Task: Create a task  Upgrade and migrate company file storage to a cloud-based solution , assign it to team member softage.1@softage.net in the project AgileFlow and update the status of the task to  On Track  , set the priority of the task to Low
Action: Mouse moved to (59, 470)
Screenshot: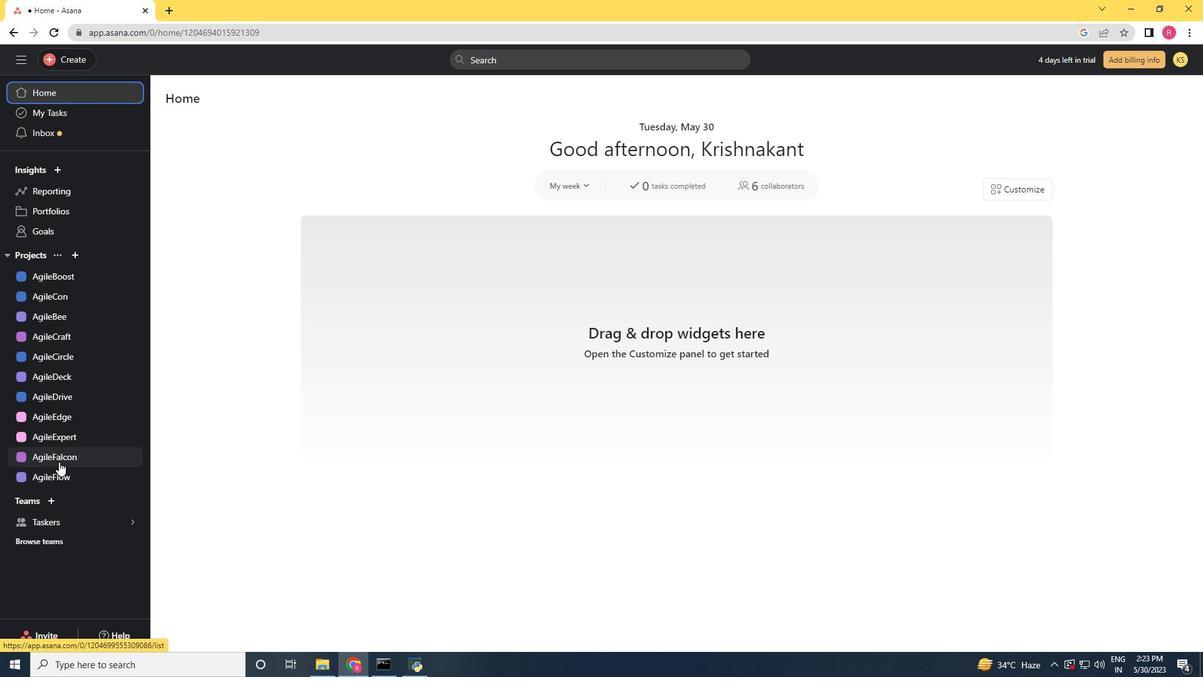 
Action: Mouse pressed left at (59, 470)
Screenshot: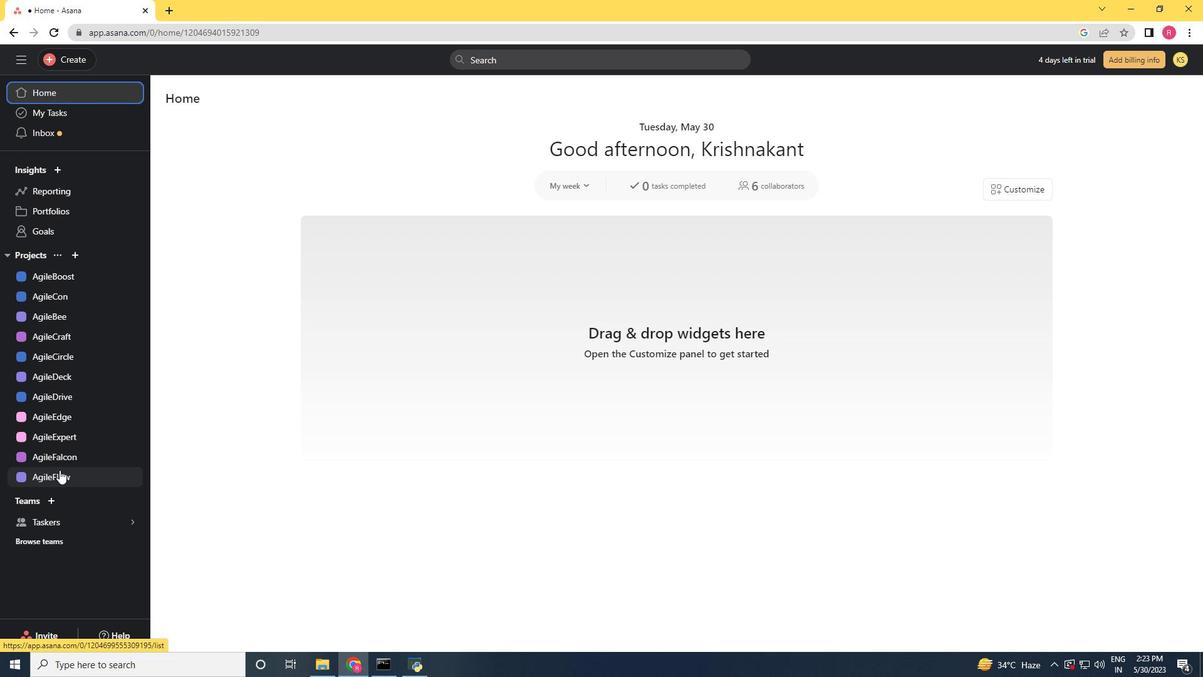 
Action: Mouse moved to (7, 255)
Screenshot: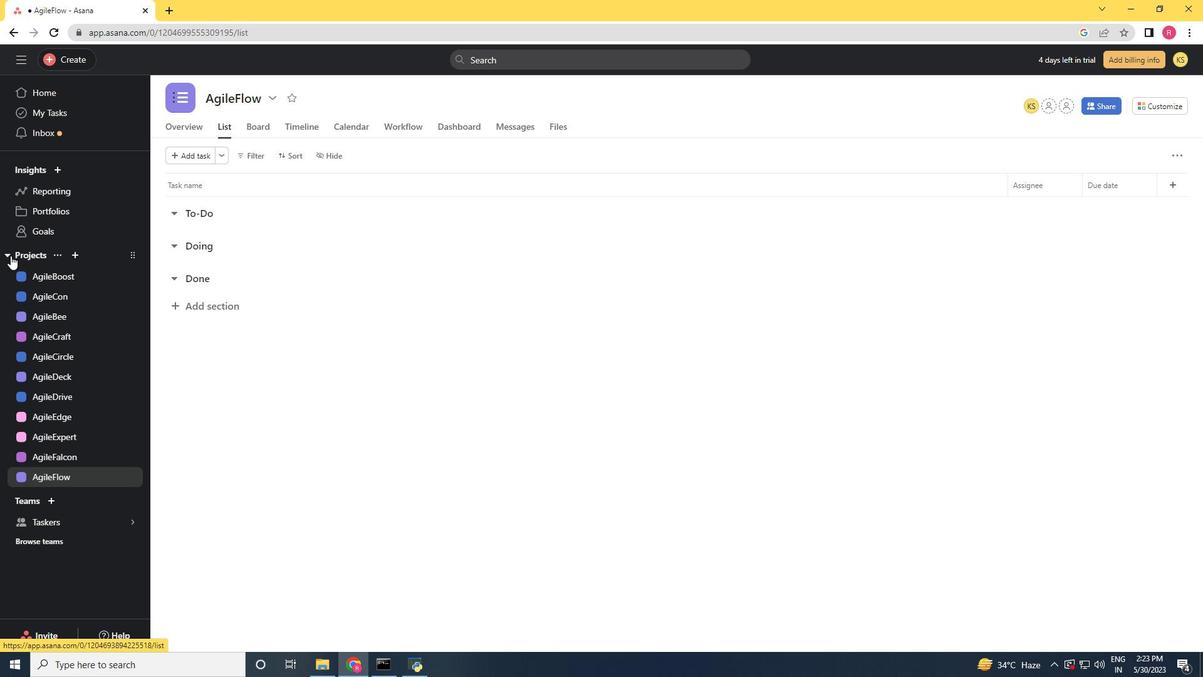 
Action: Mouse pressed left at (7, 255)
Screenshot: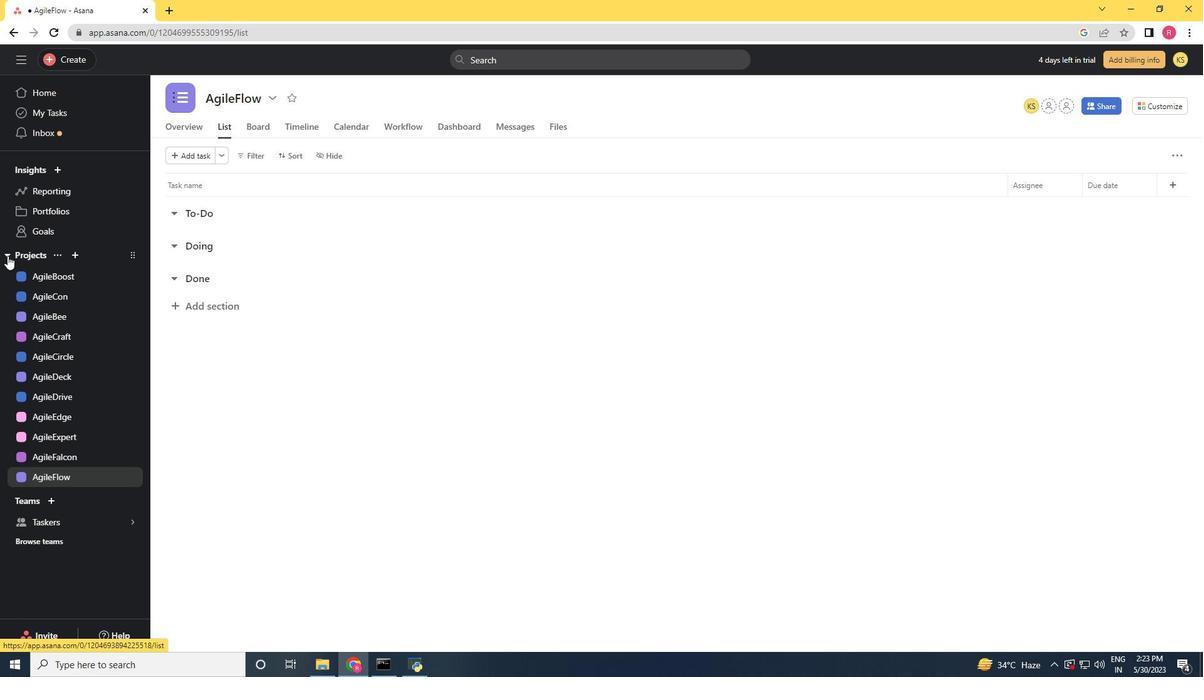 
Action: Mouse pressed left at (7, 255)
Screenshot: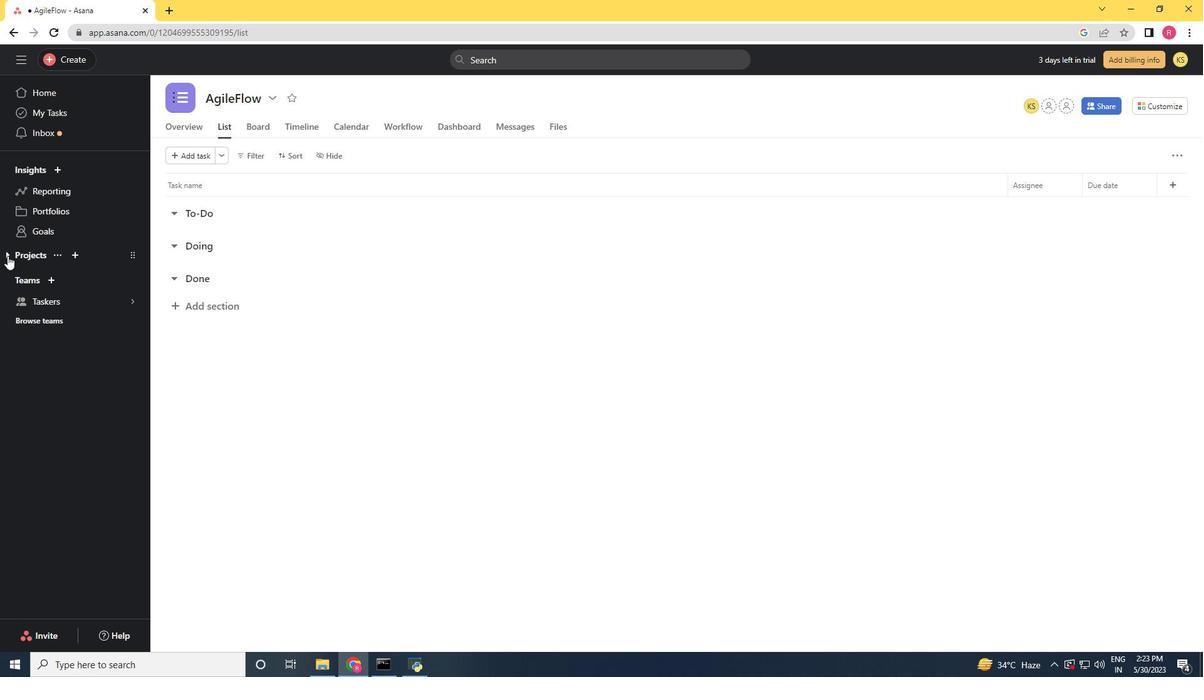 
Action: Mouse moved to (85, 62)
Screenshot: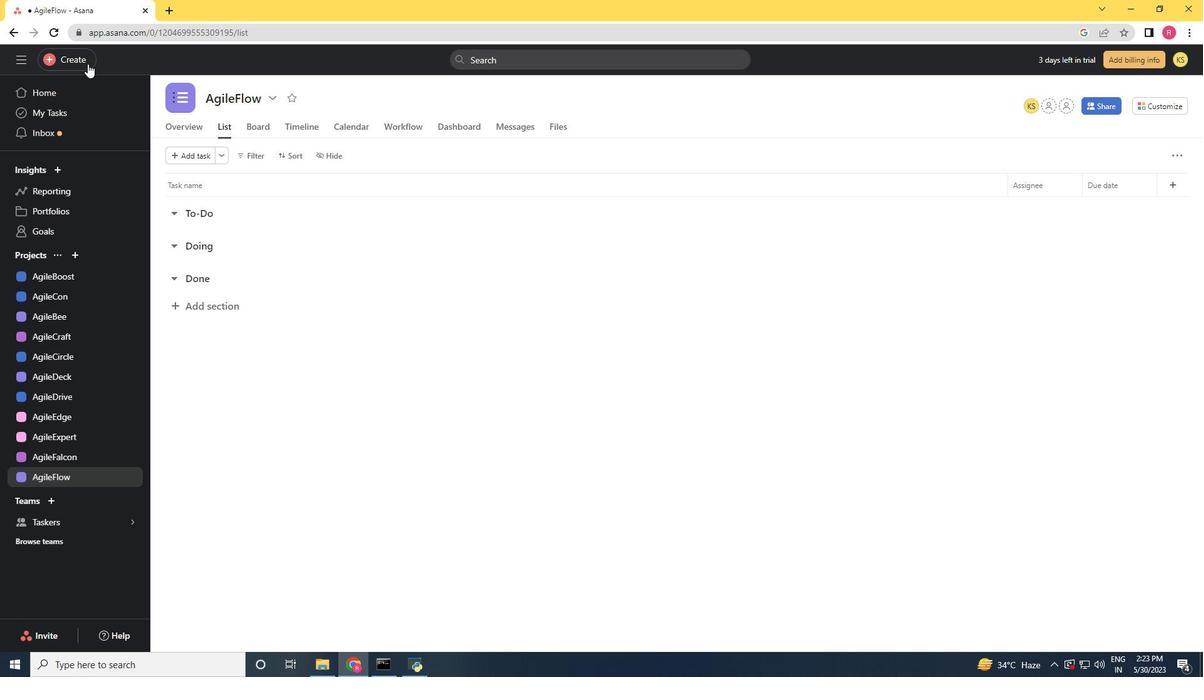 
Action: Mouse pressed left at (85, 62)
Screenshot: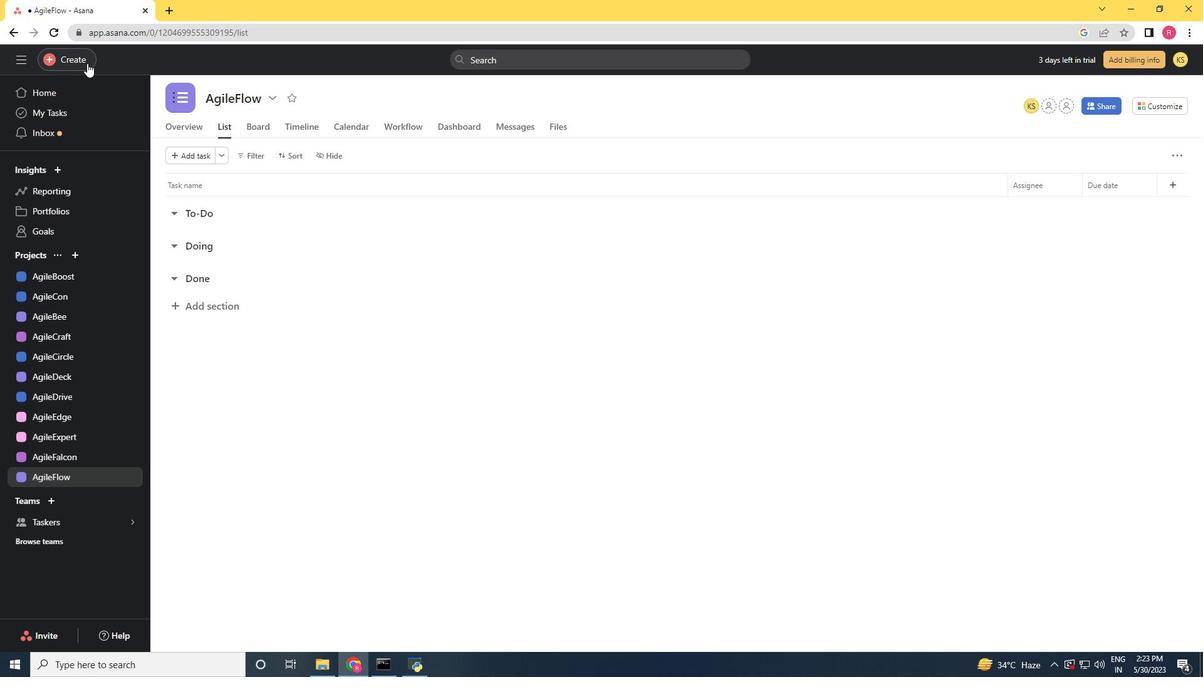 
Action: Mouse moved to (134, 65)
Screenshot: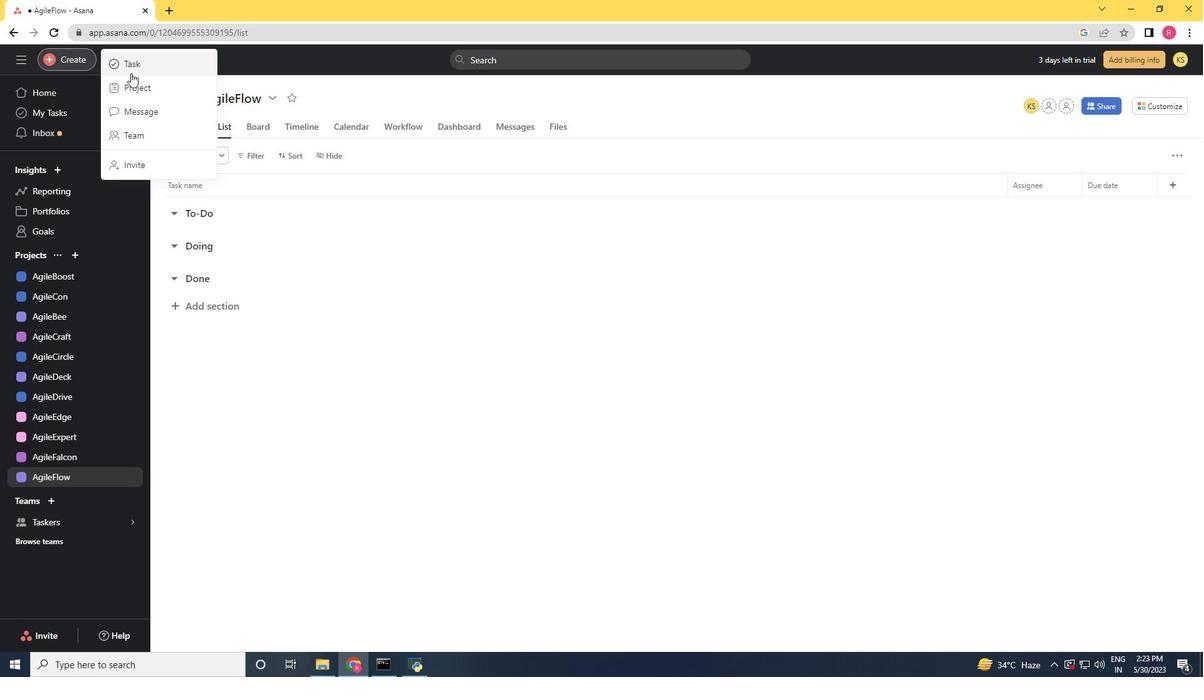 
Action: Mouse pressed left at (134, 65)
Screenshot: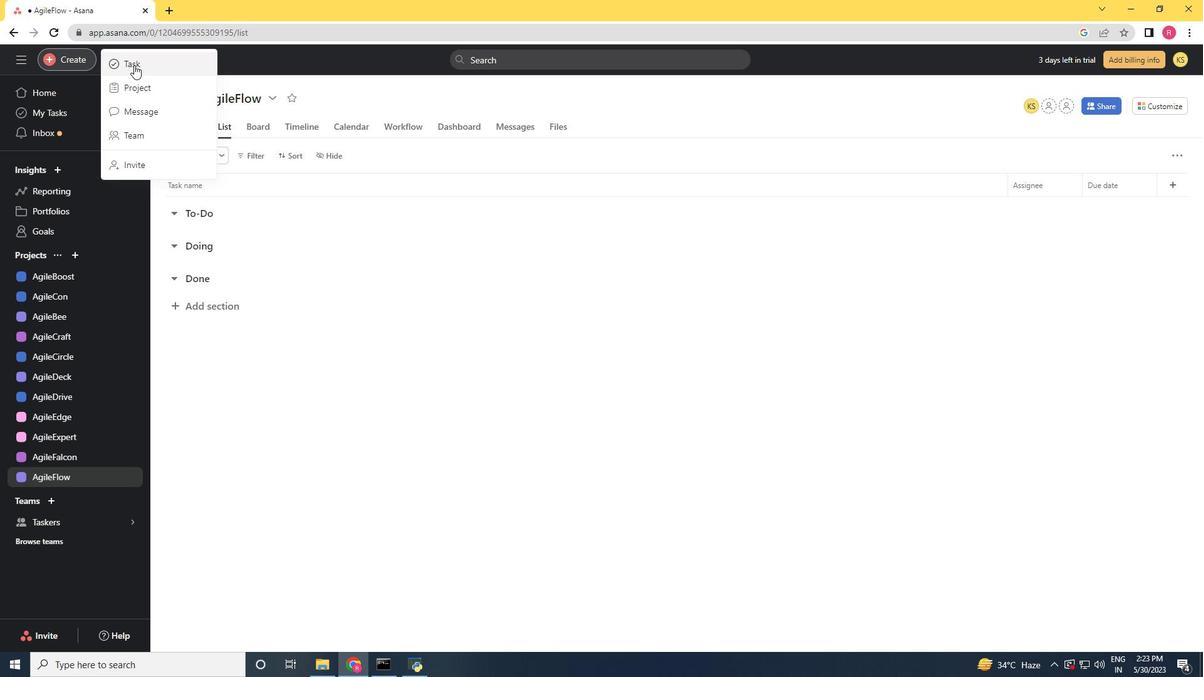 
Action: Mouse moved to (177, 92)
Screenshot: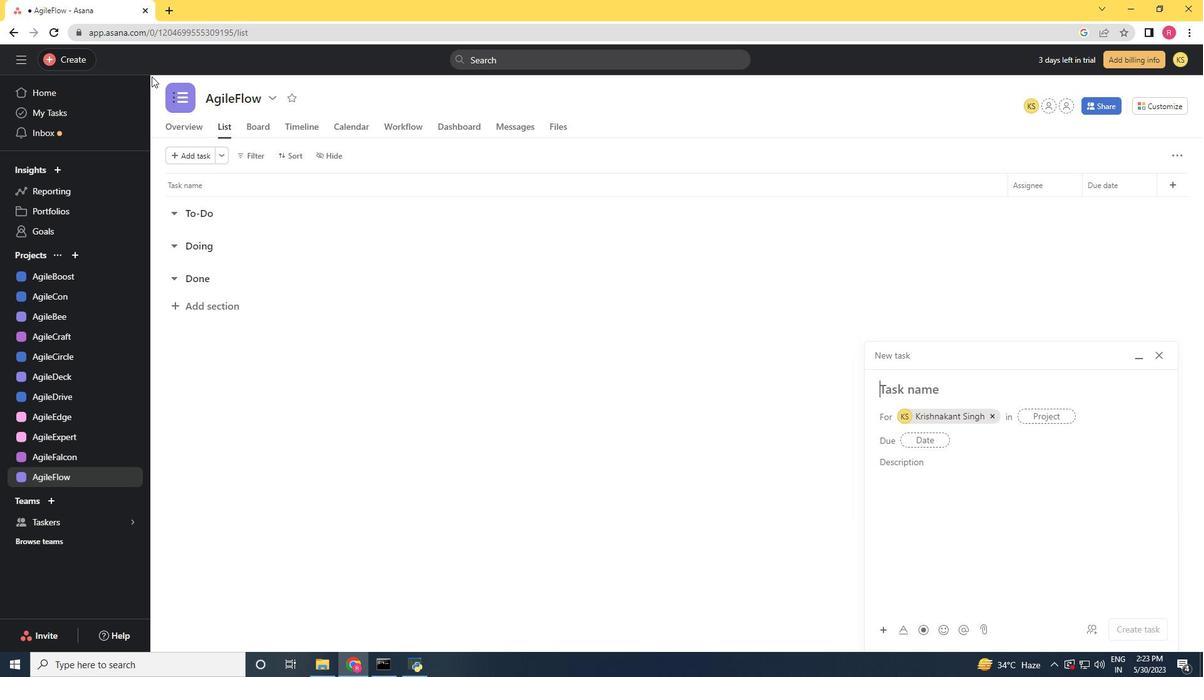 
Action: Key pressed <Key.shift>Upgrade<Key.space>and<Key.space>migrate<Key.space>company<Key.space>firl<Key.space><Key.backspace><Key.backspace><Key.backspace>le<Key.space>storage<Key.space>to<Key.space>a<Key.space>cloud-based<Key.space>solution<Key.space>
Screenshot: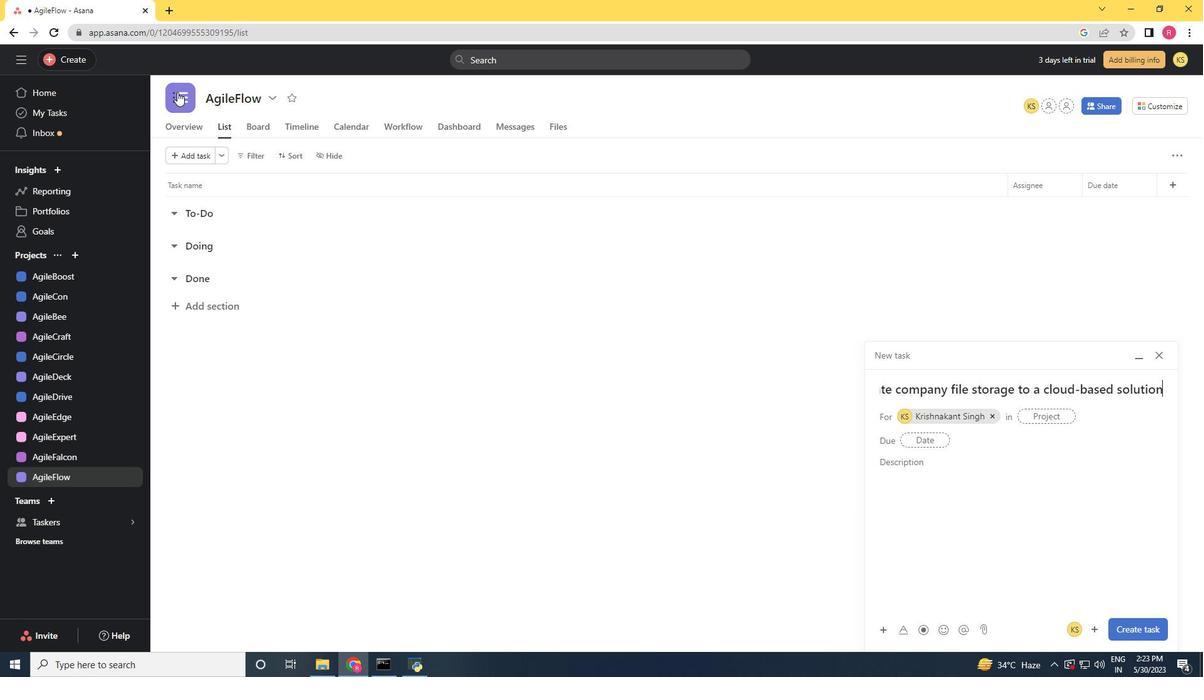 
Action: Mouse moved to (992, 418)
Screenshot: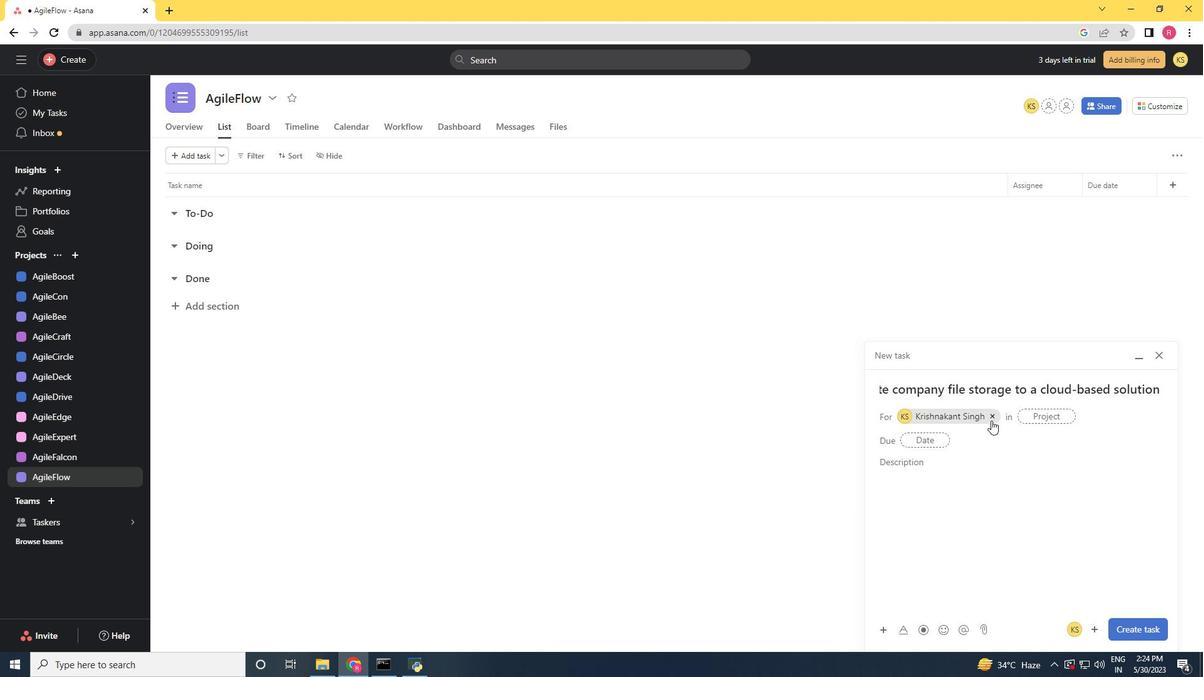 
Action: Mouse pressed left at (992, 418)
Screenshot: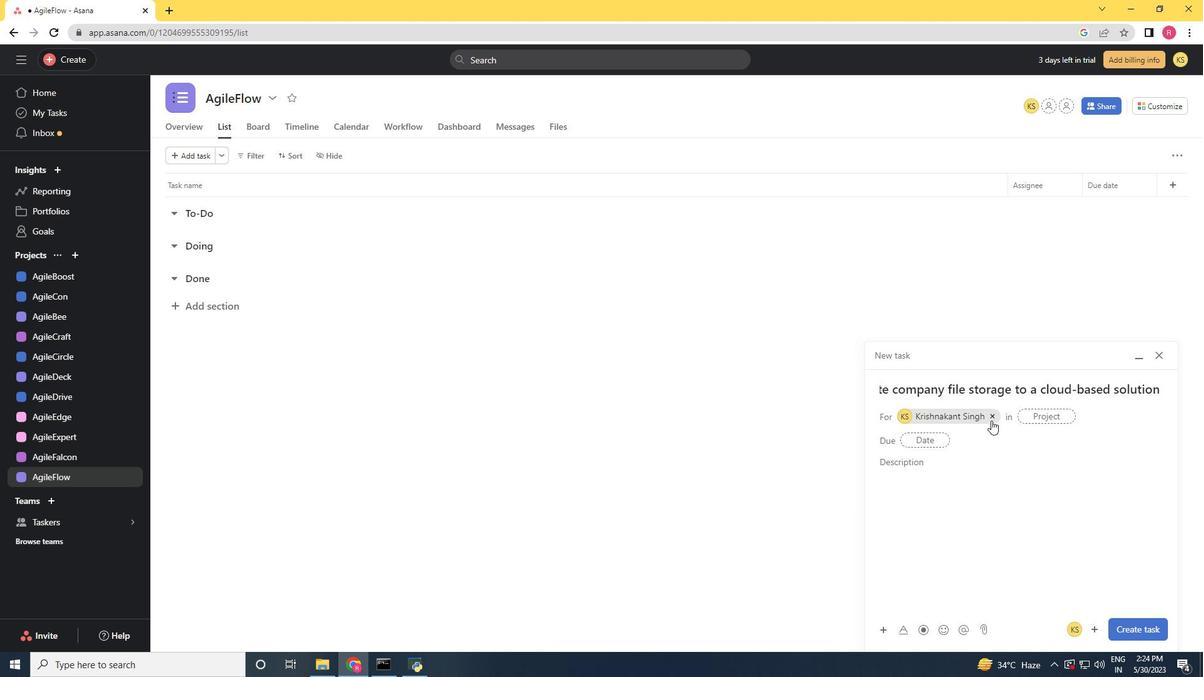 
Action: Mouse moved to (941, 414)
Screenshot: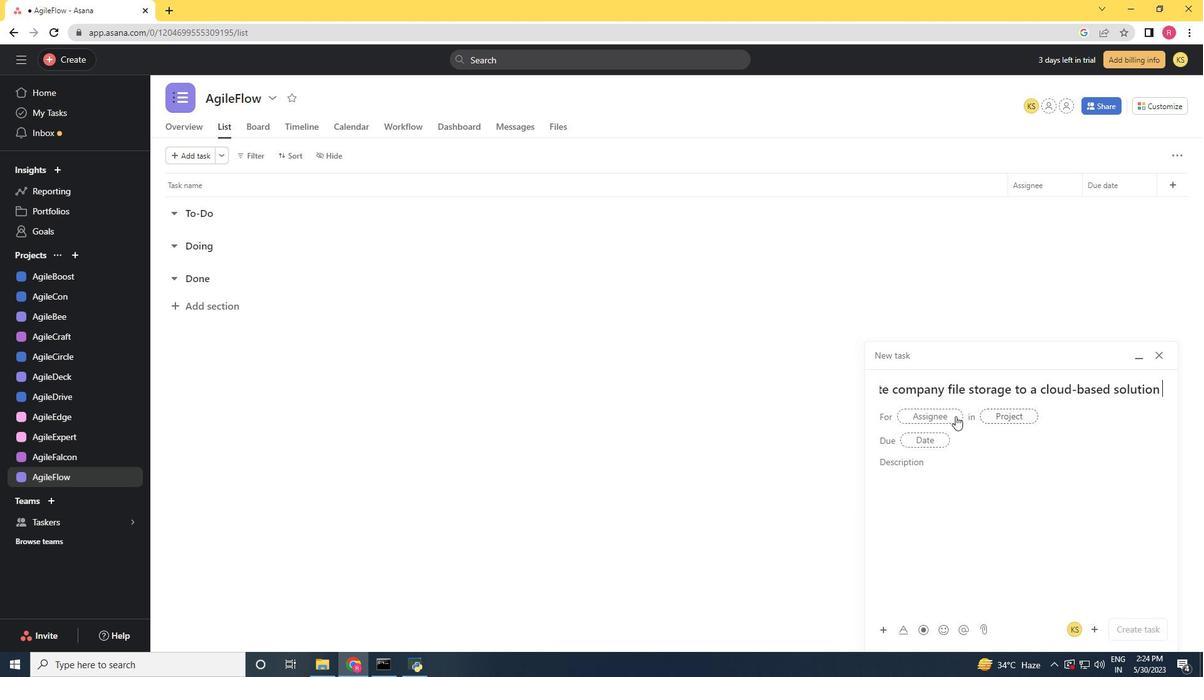 
Action: Mouse pressed left at (941, 414)
Screenshot: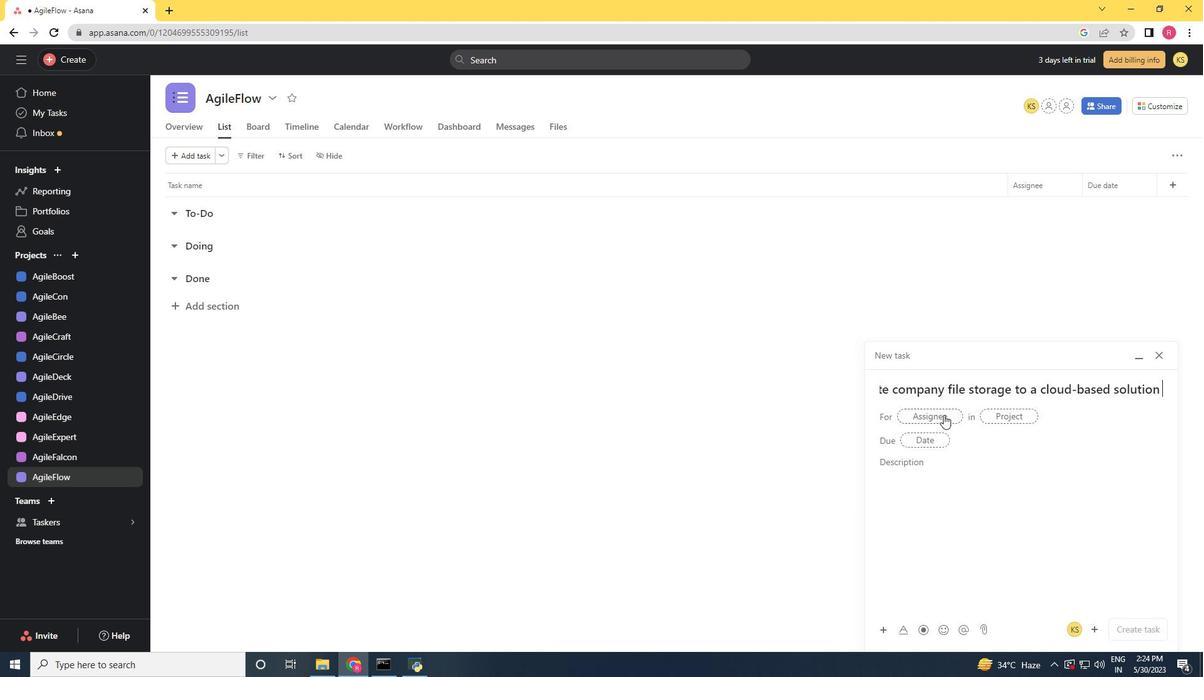 
Action: Key pressed softage.1<Key.shift>@softage.net
Screenshot: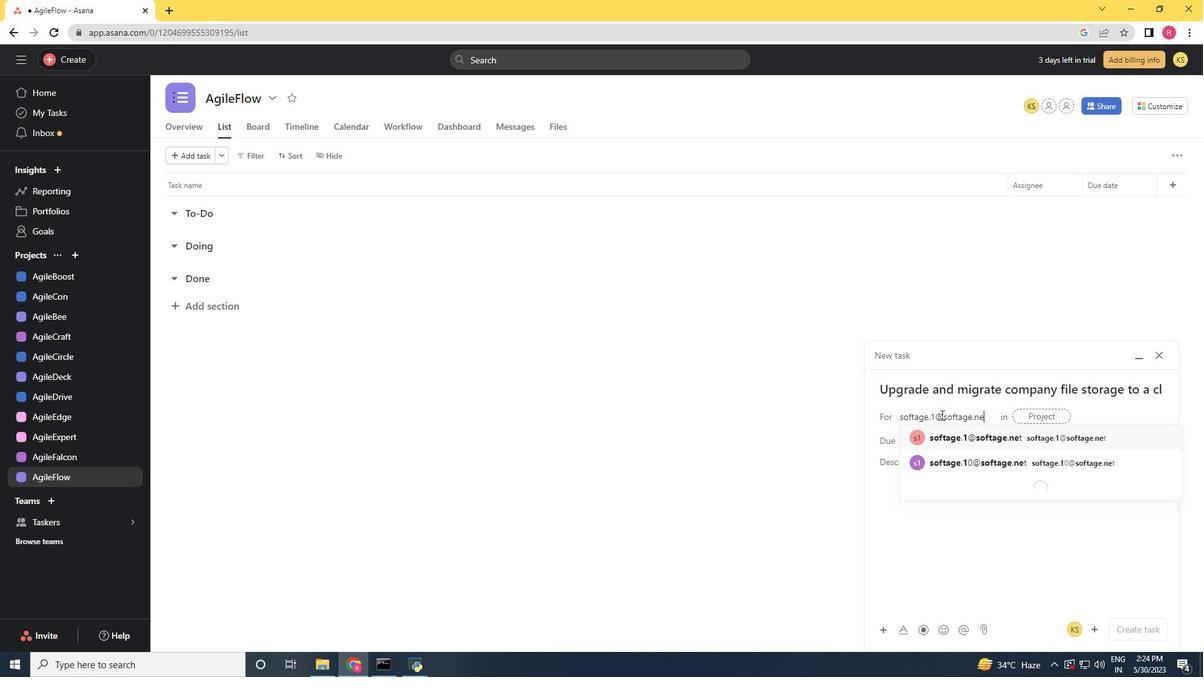 
Action: Mouse moved to (956, 443)
Screenshot: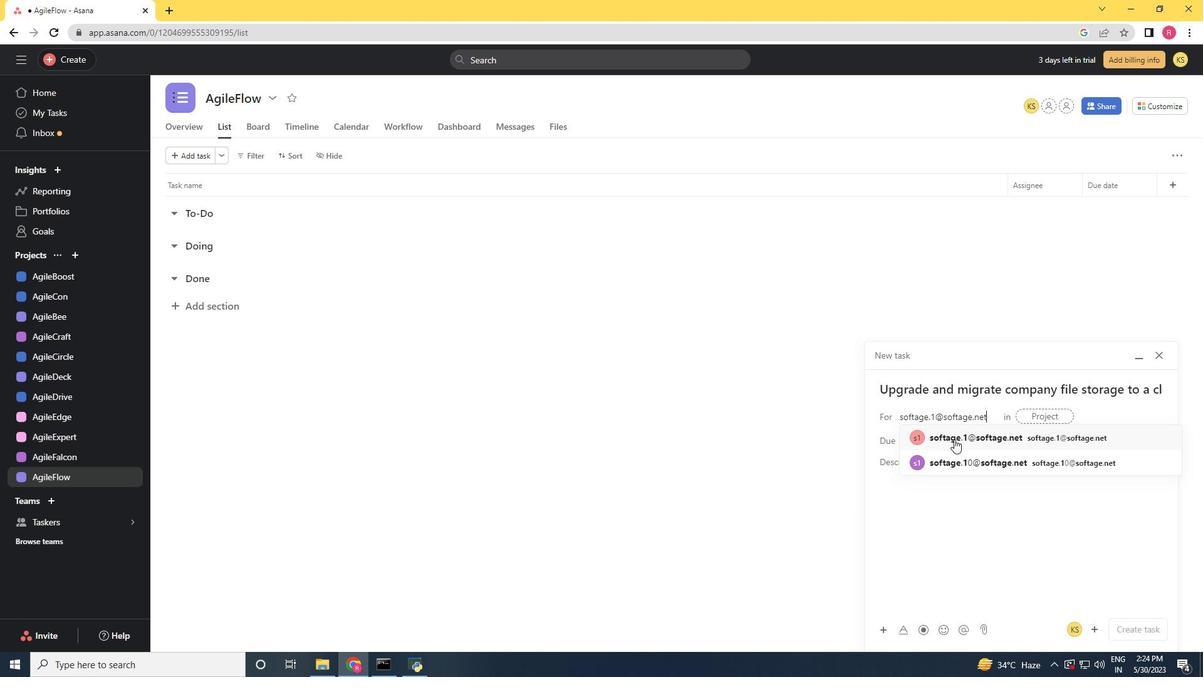 
Action: Mouse pressed left at (956, 443)
Screenshot: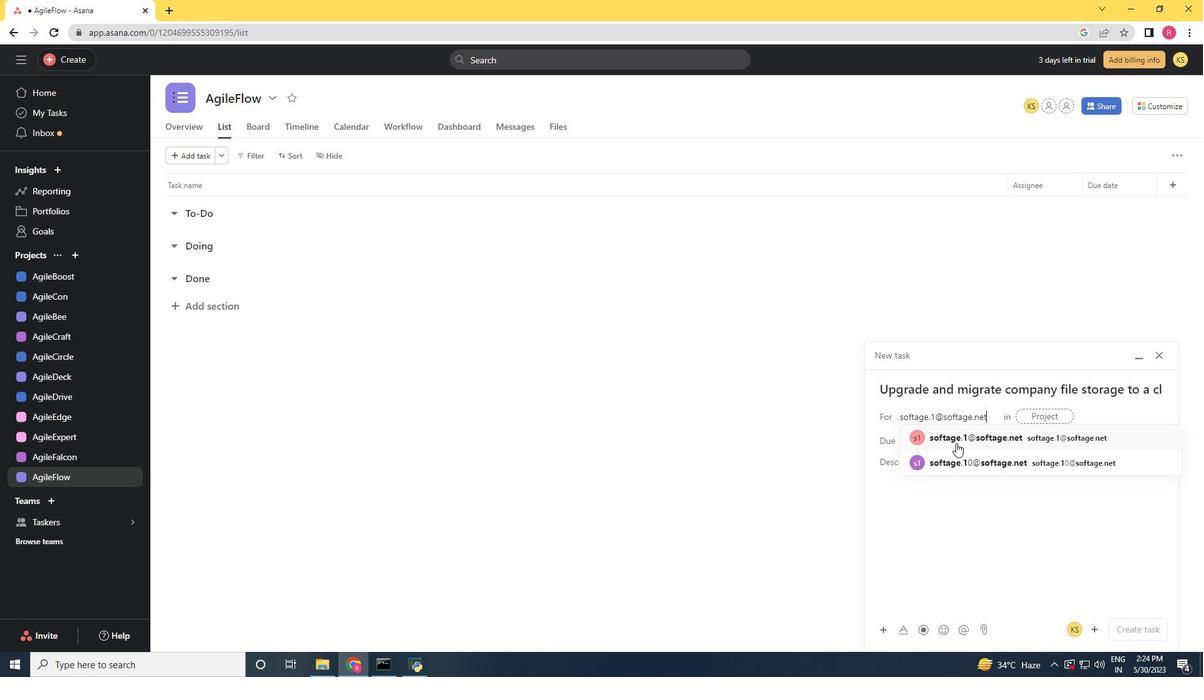 
Action: Mouse moved to (799, 439)
Screenshot: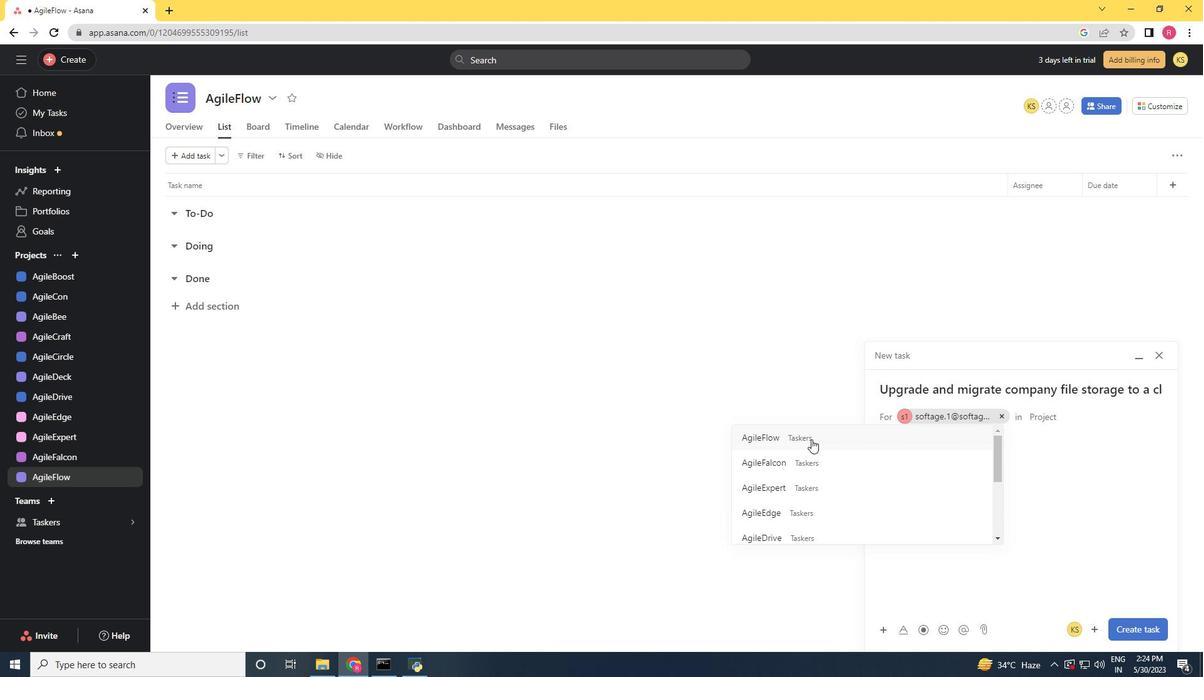 
Action: Mouse pressed left at (799, 439)
Screenshot: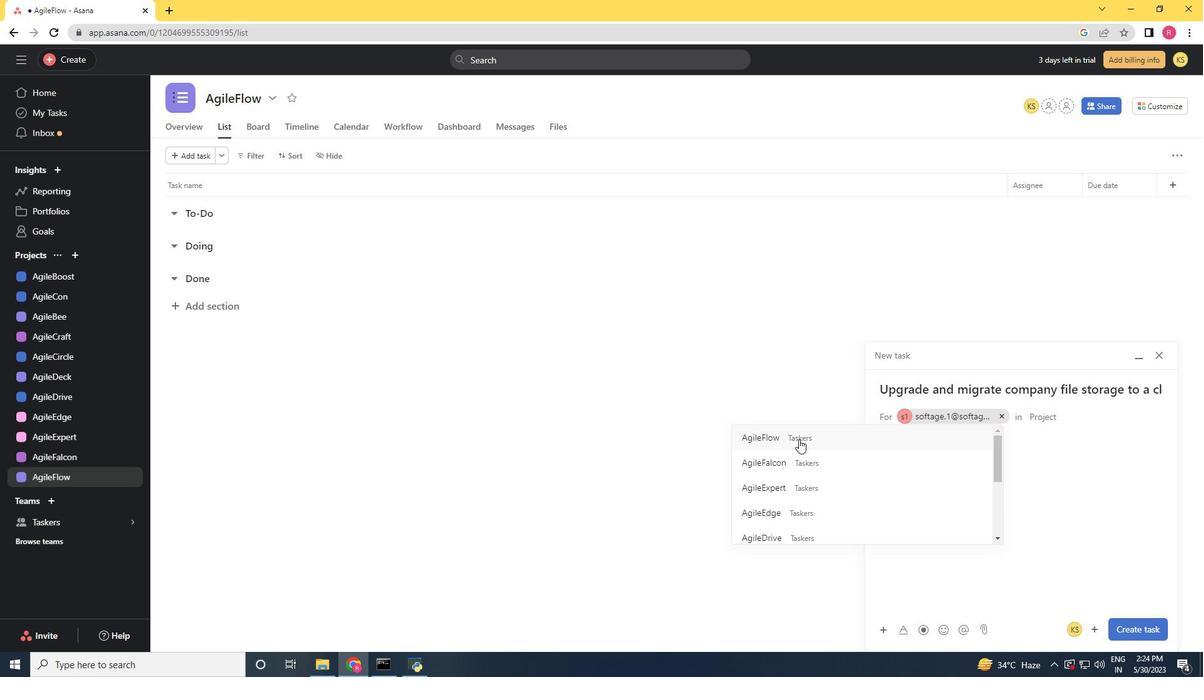 
Action: Mouse moved to (1131, 630)
Screenshot: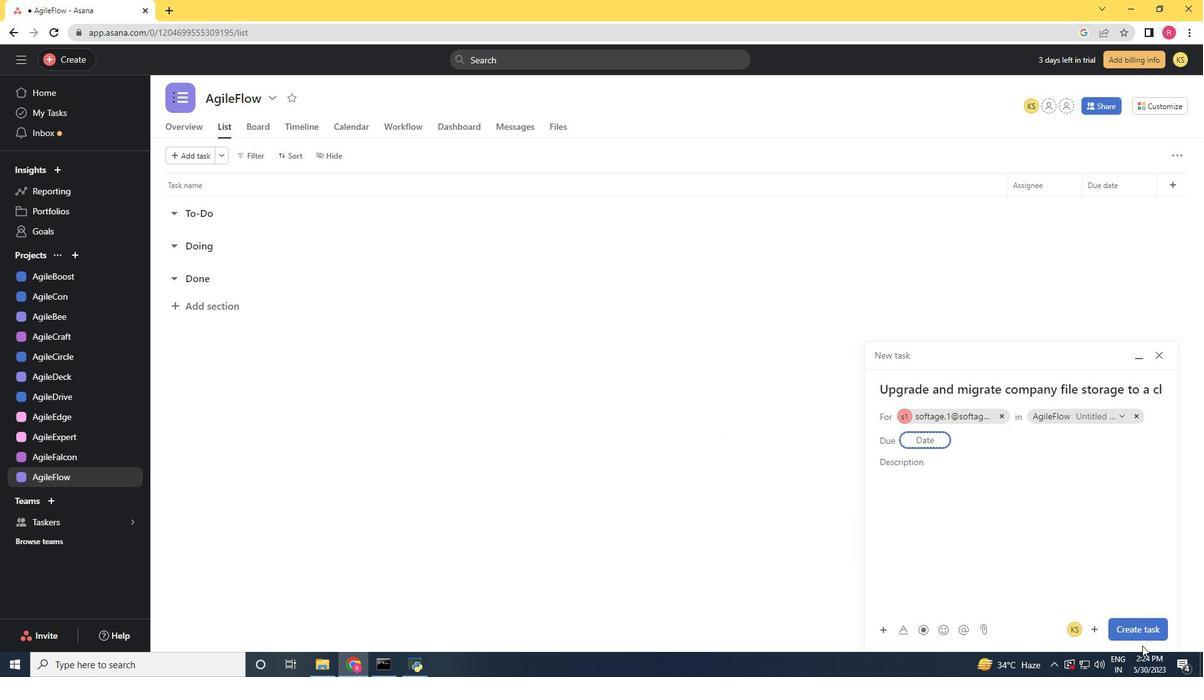 
Action: Mouse pressed left at (1131, 630)
Screenshot: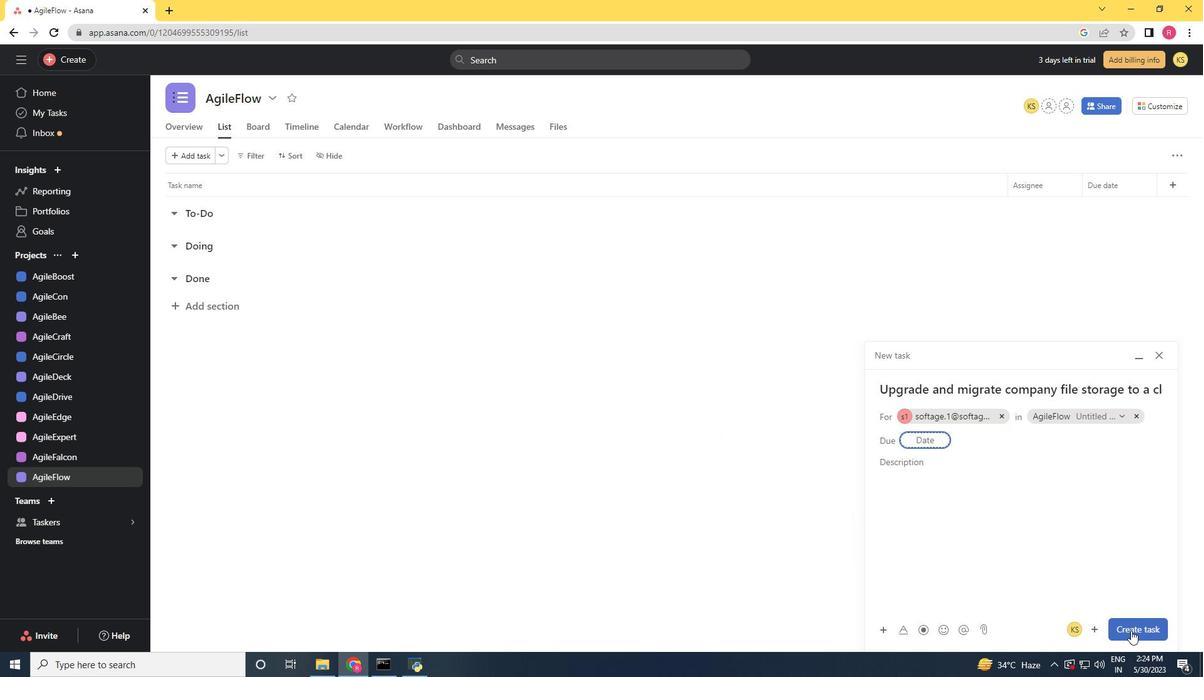 
Action: Mouse moved to (1009, 183)
Screenshot: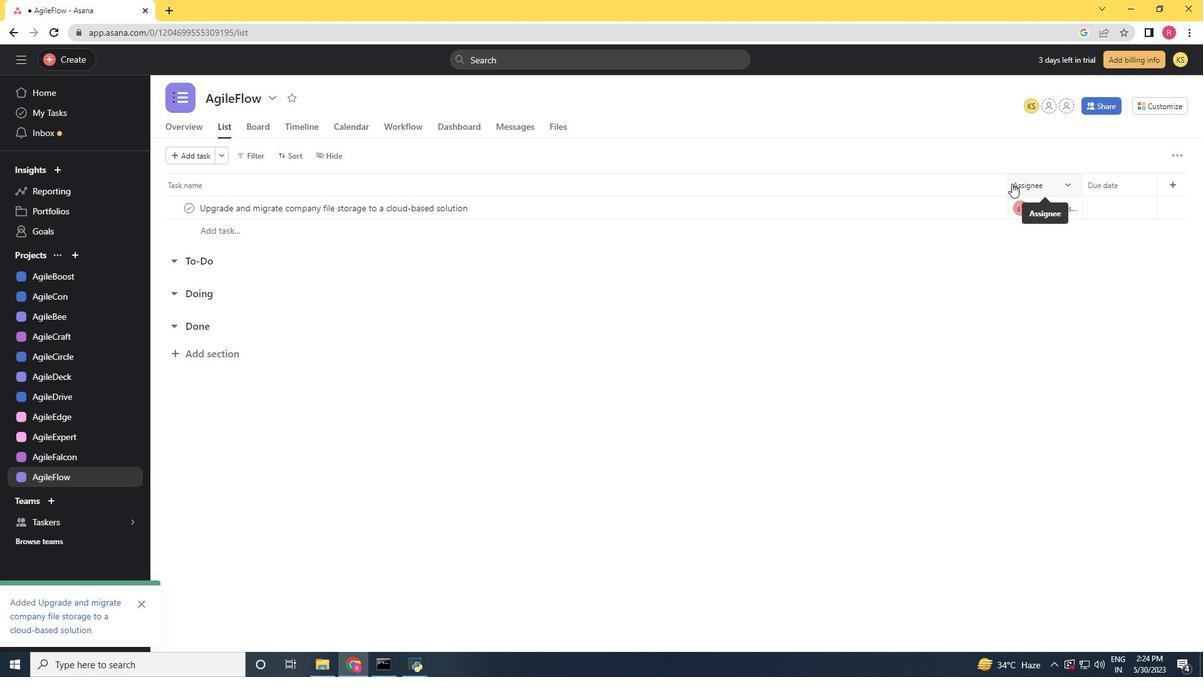 
Action: Mouse pressed left at (1009, 183)
Screenshot: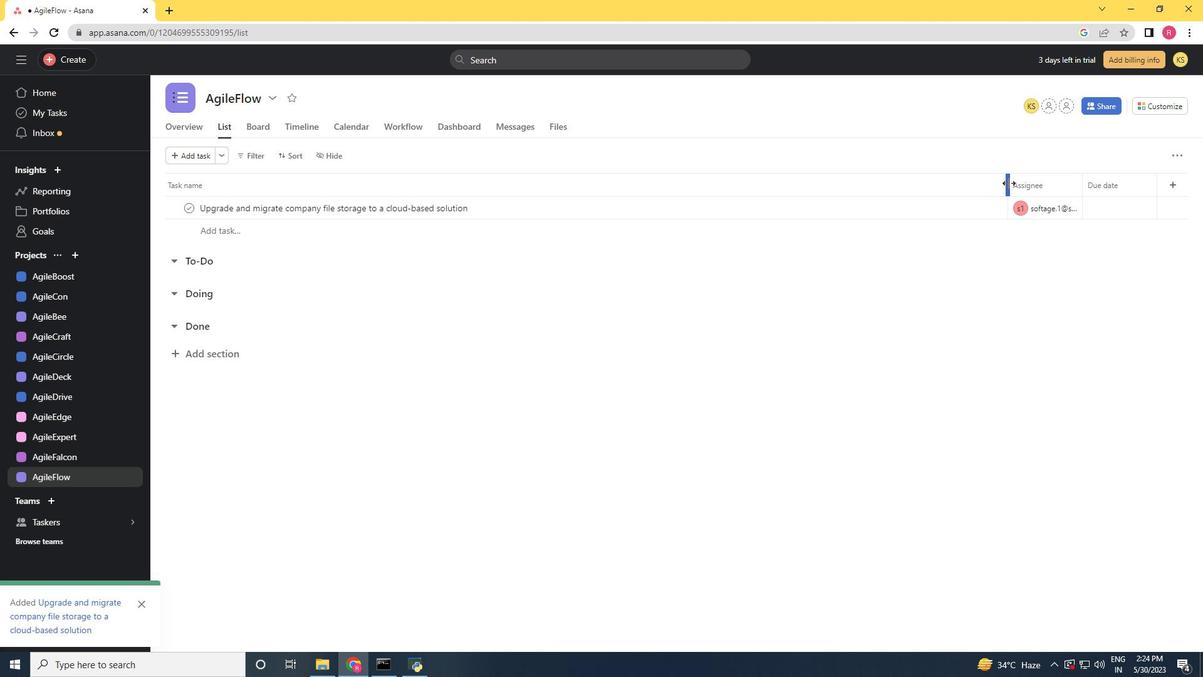
Action: Mouse moved to (989, 186)
Screenshot: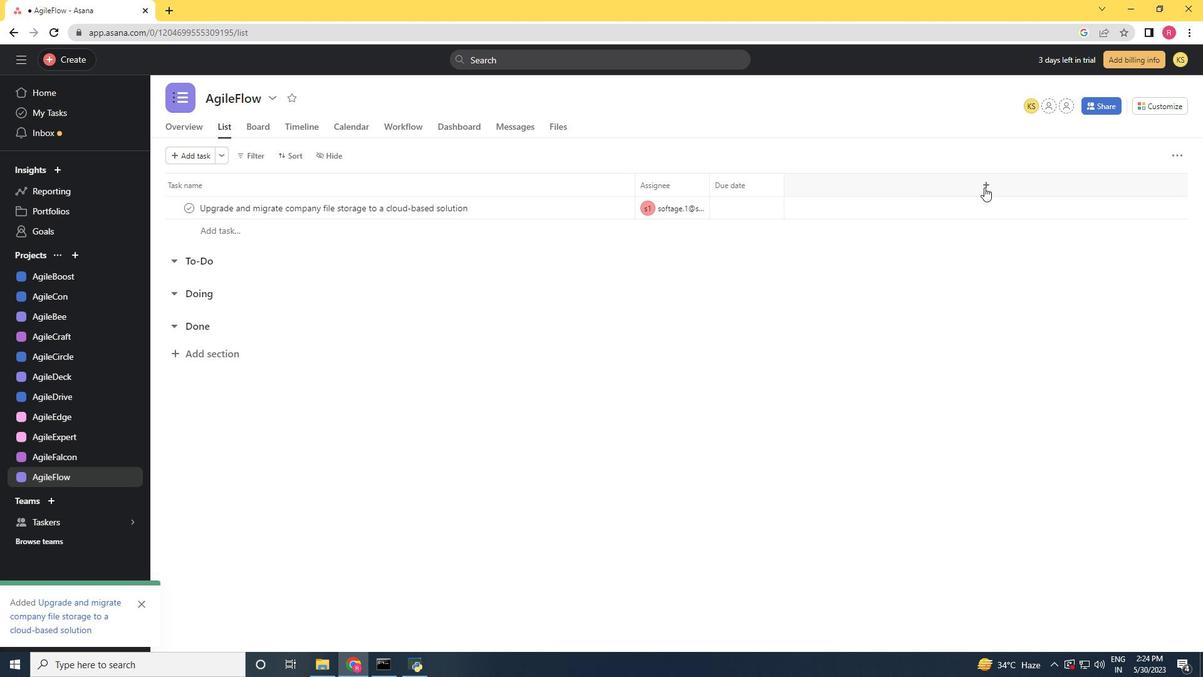 
Action: Mouse pressed left at (989, 186)
Screenshot: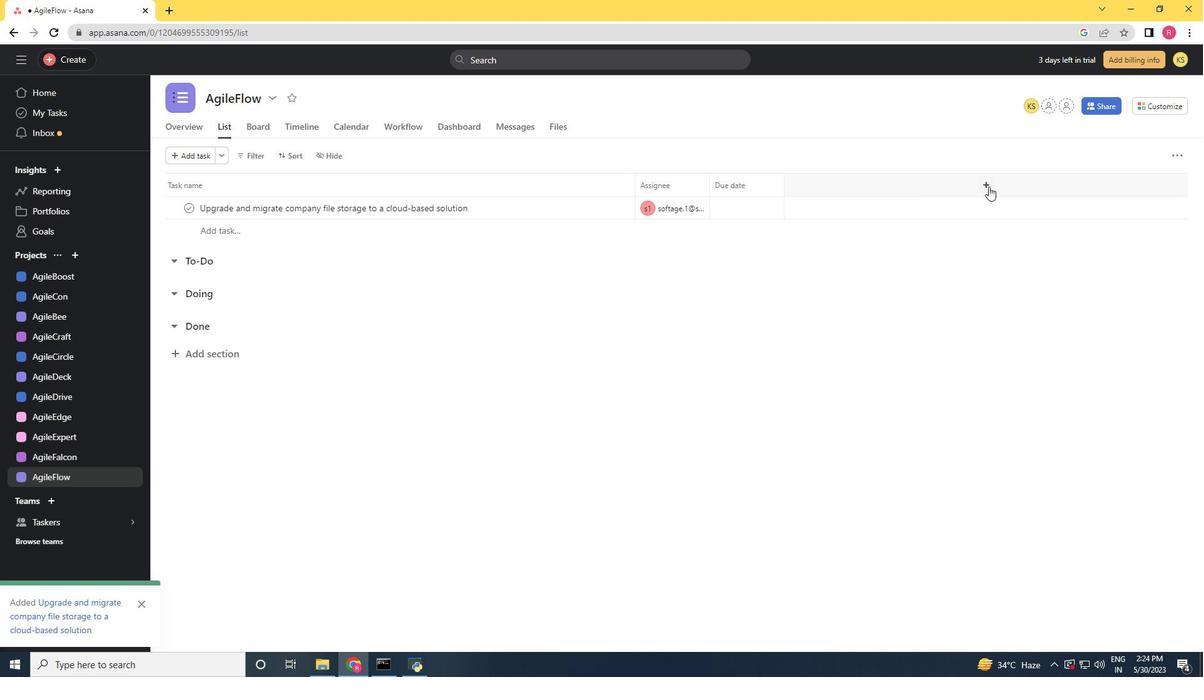 
Action: Mouse moved to (818, 329)
Screenshot: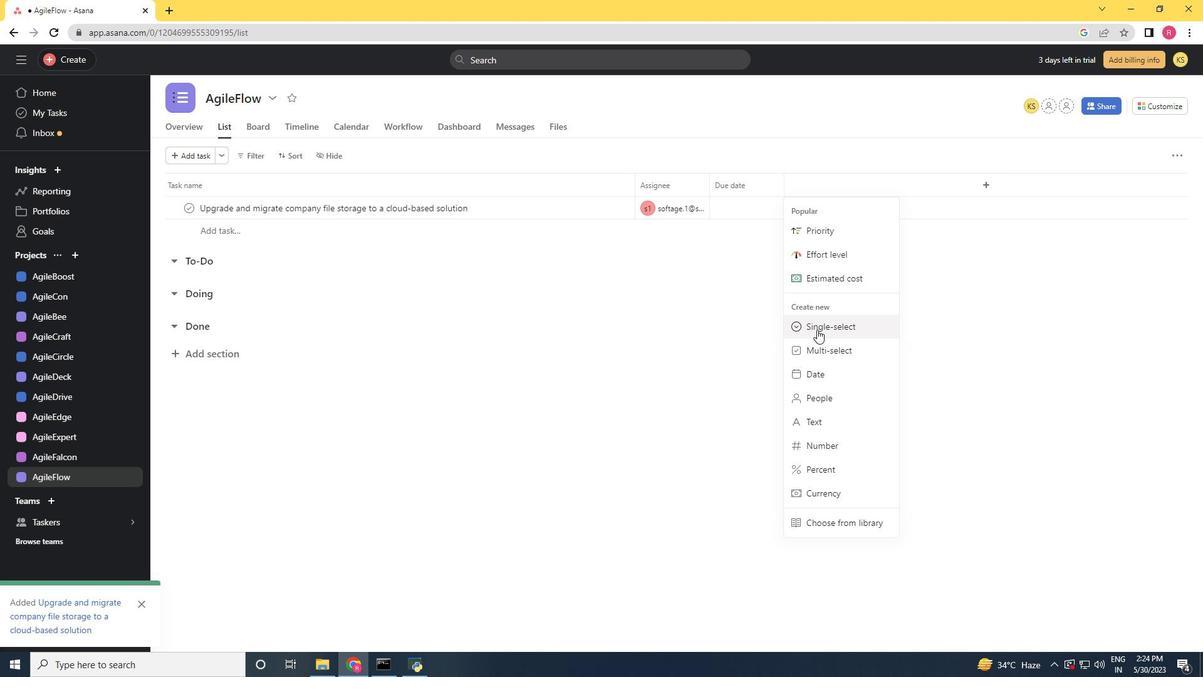 
Action: Mouse pressed left at (818, 329)
Screenshot: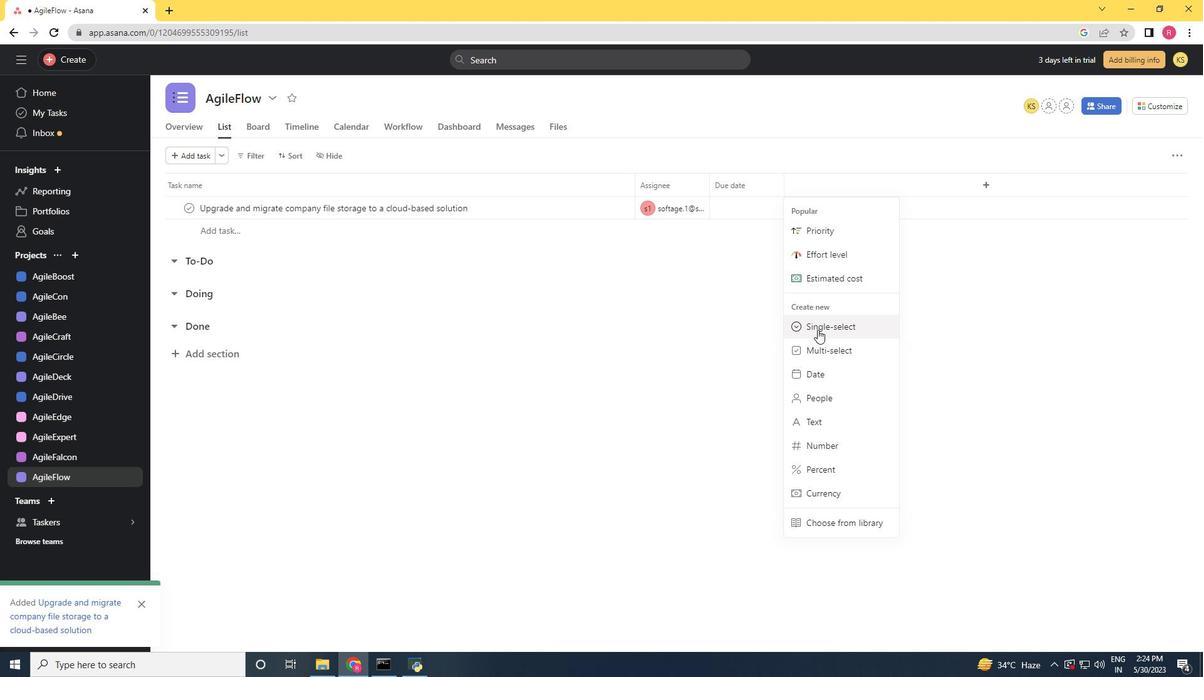 
Action: Key pressed <Key.shift>Ststus<Key.backspace><Key.backspace><Key.backspace><Key.backspace>atus
Screenshot: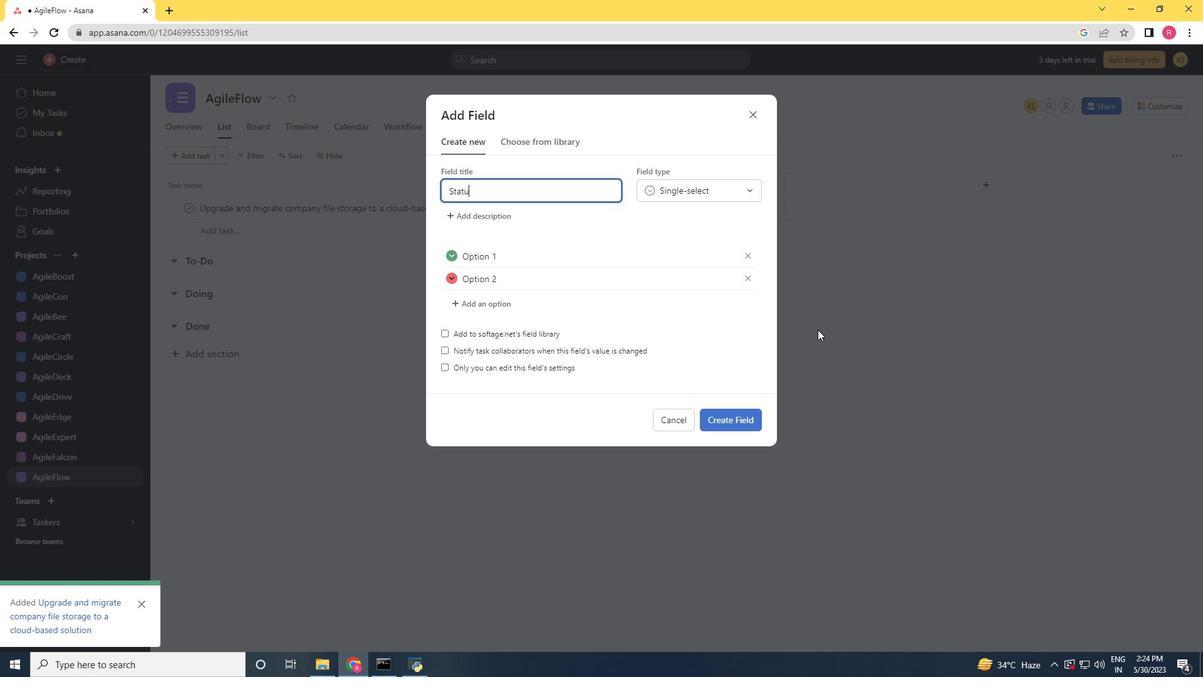 
Action: Mouse moved to (552, 265)
Screenshot: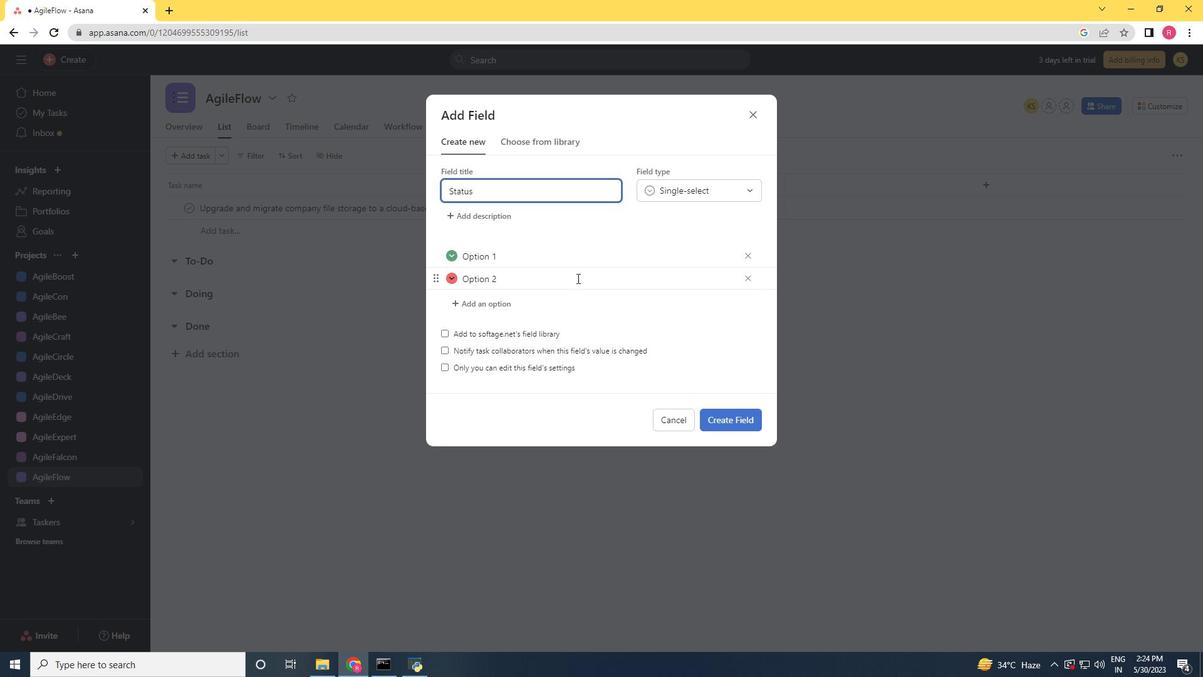 
Action: Mouse pressed left at (552, 265)
Screenshot: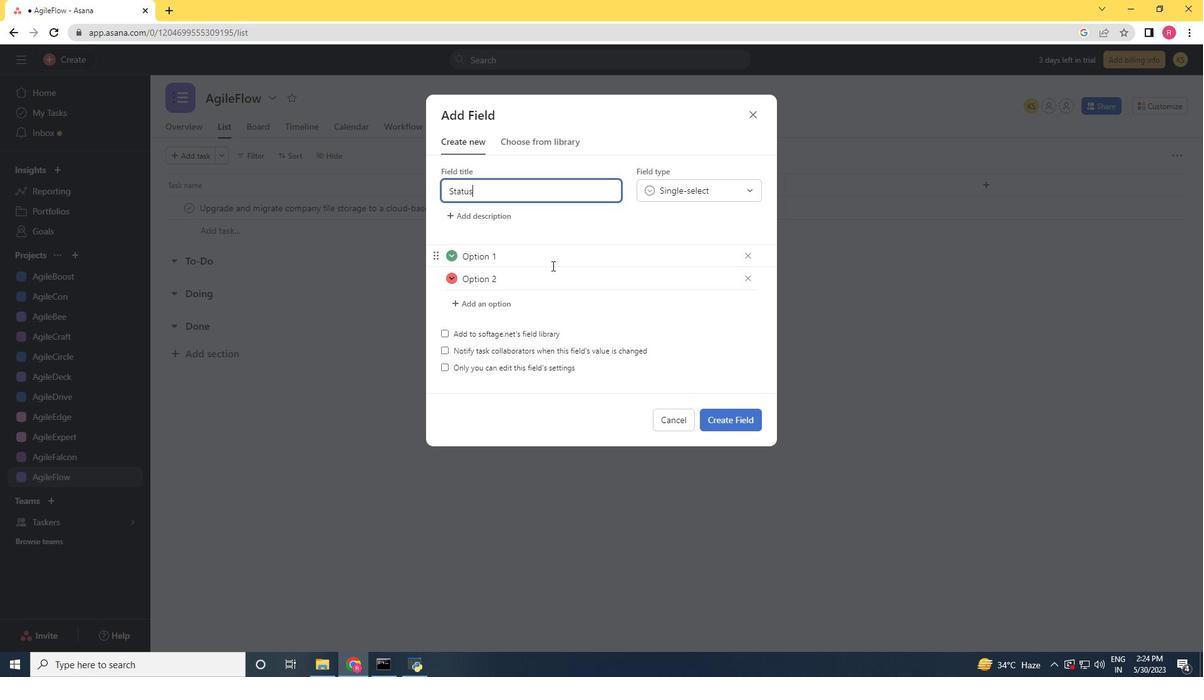 
Action: Key pressed <Key.backspace><Key.backspace><Key.backspace><Key.backspace><Key.backspace><Key.backspace><Key.backspace><Key.backspace><Key.shift>On<Key.space><Key.shift>Track<Key.enter><Key.shift>Off<Key.space><Key.shift>Track<Key.enter><Key.shift><Key.shift><Key.shift><Key.shift><Key.shift><Key.shift><Key.shift><Key.shift><Key.shift>At<Key.space><Key.shift><Key.shift><Key.shift><Key.shift><Key.shift><Key.shift><Key.shift><Key.shift><Key.shift><Key.shift><Key.shift>Risk
Screenshot: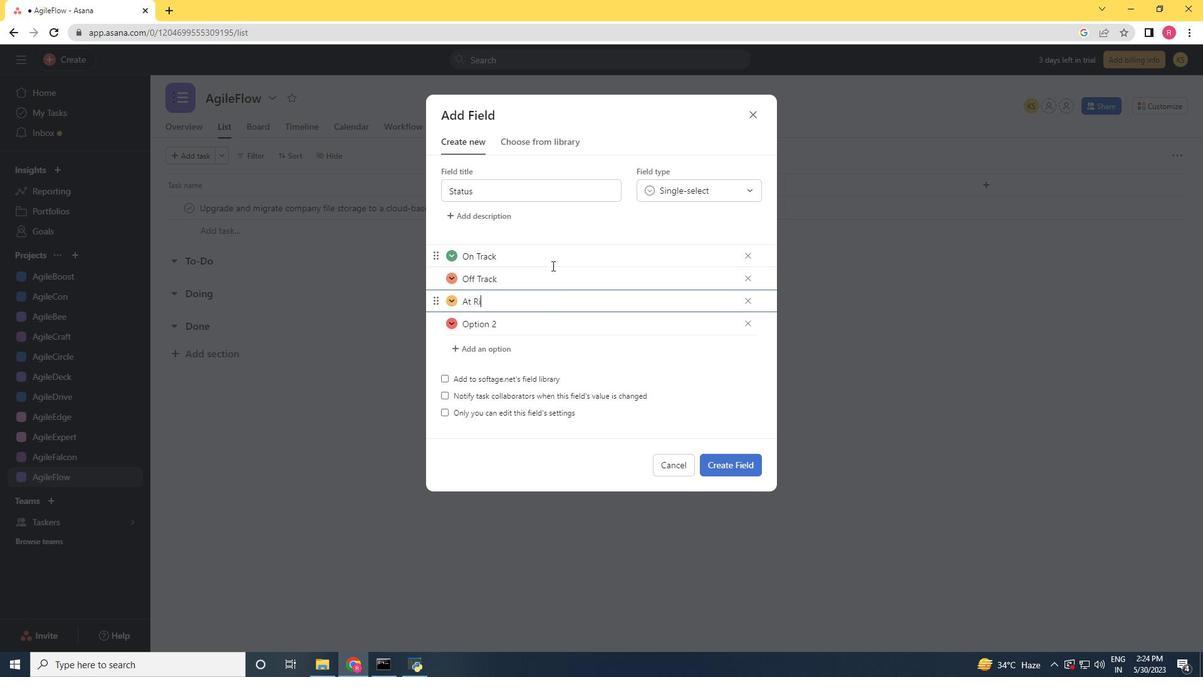 
Action: Mouse moved to (744, 324)
Screenshot: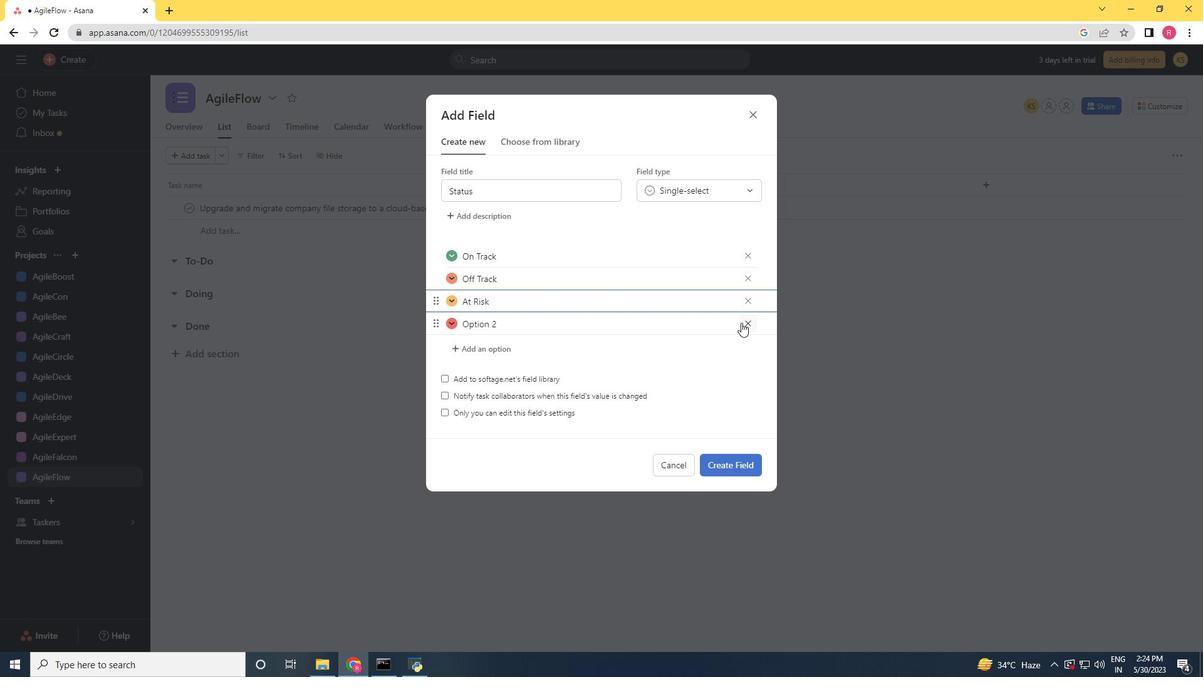 
Action: Mouse pressed left at (744, 324)
Screenshot: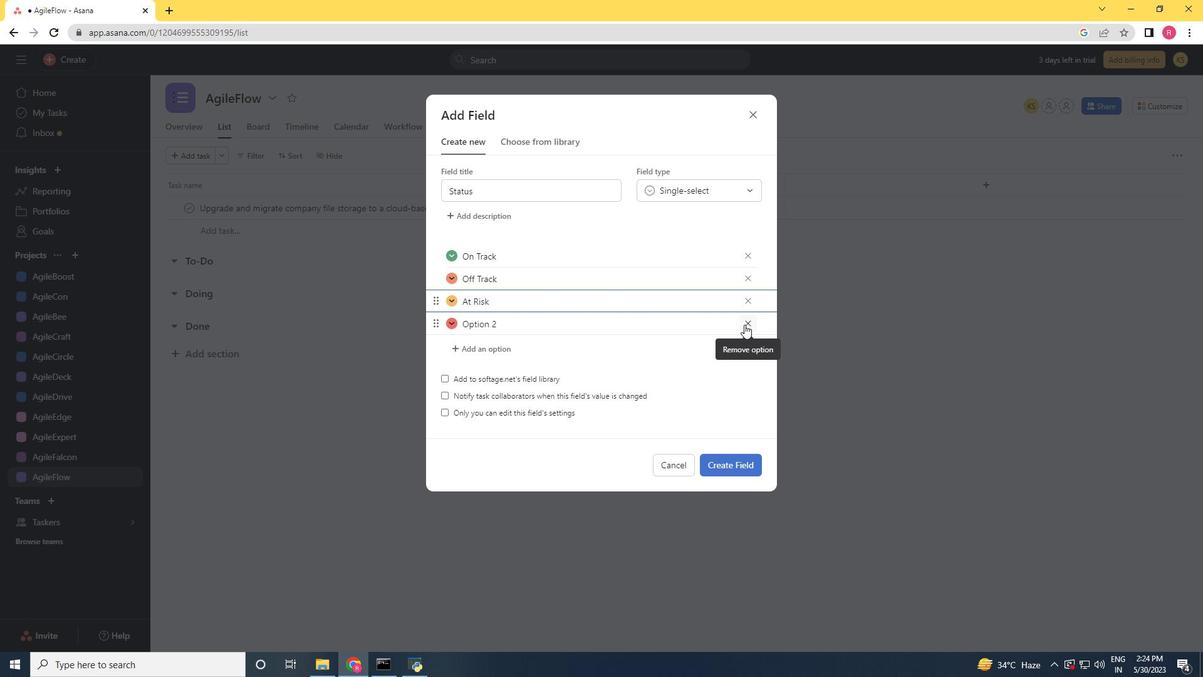 
Action: Mouse moved to (727, 452)
Screenshot: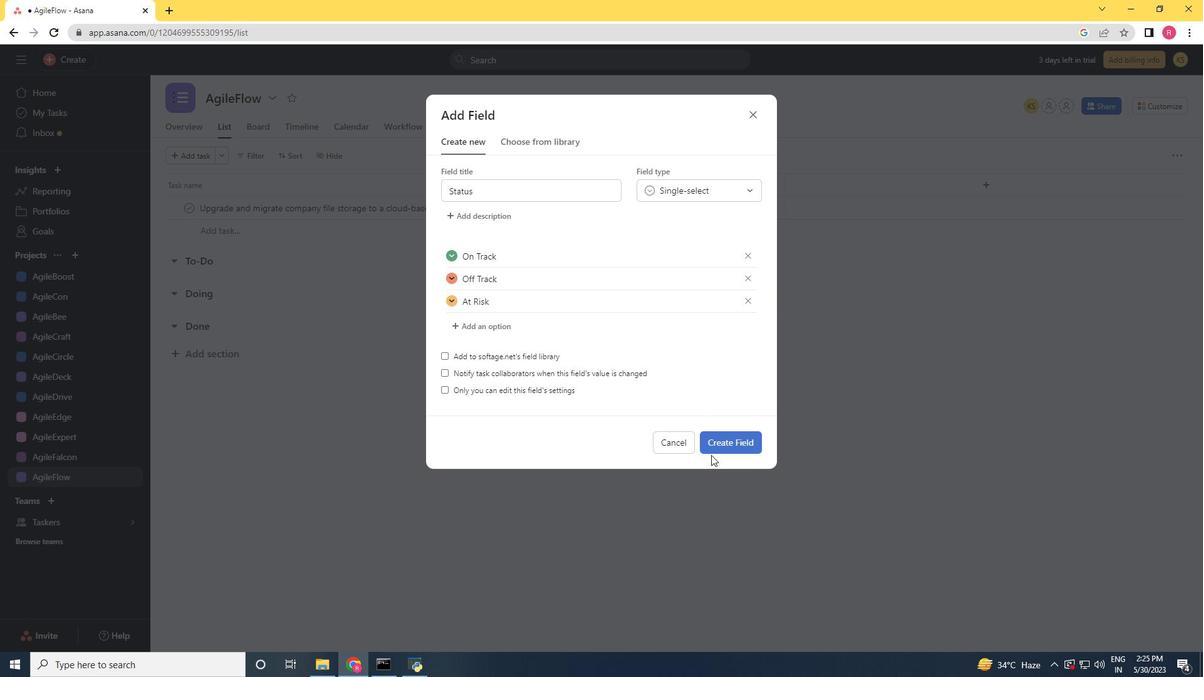
Action: Mouse pressed left at (727, 452)
Screenshot: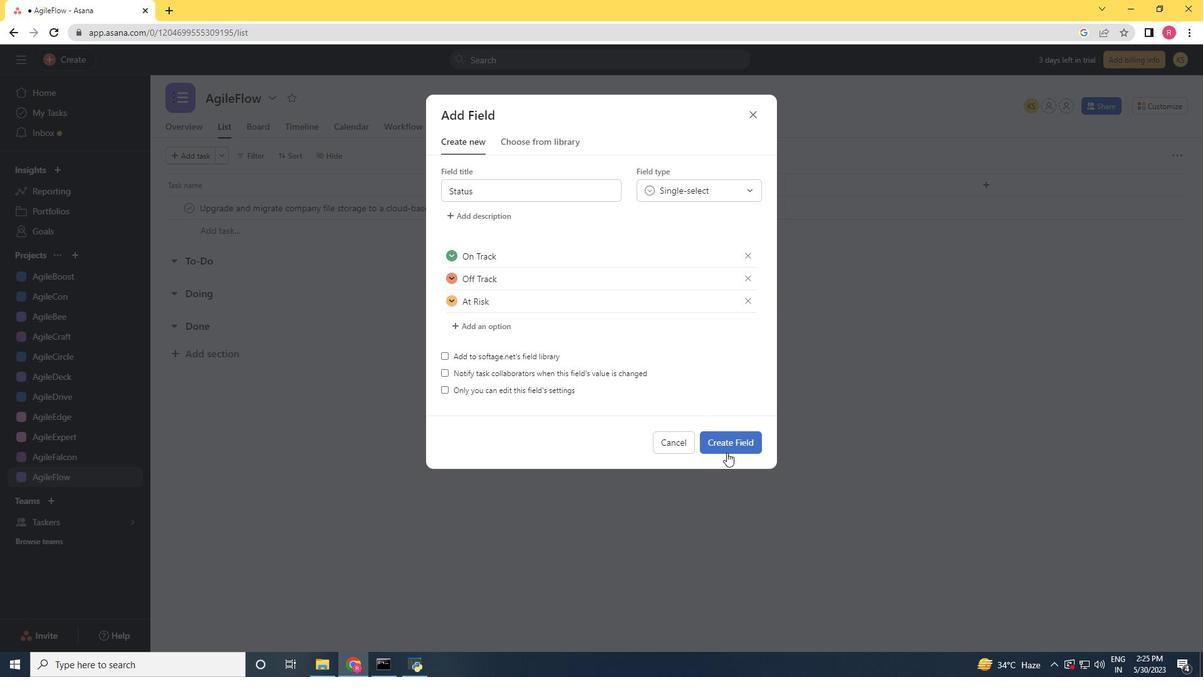 
Action: Mouse moved to (1024, 187)
Screenshot: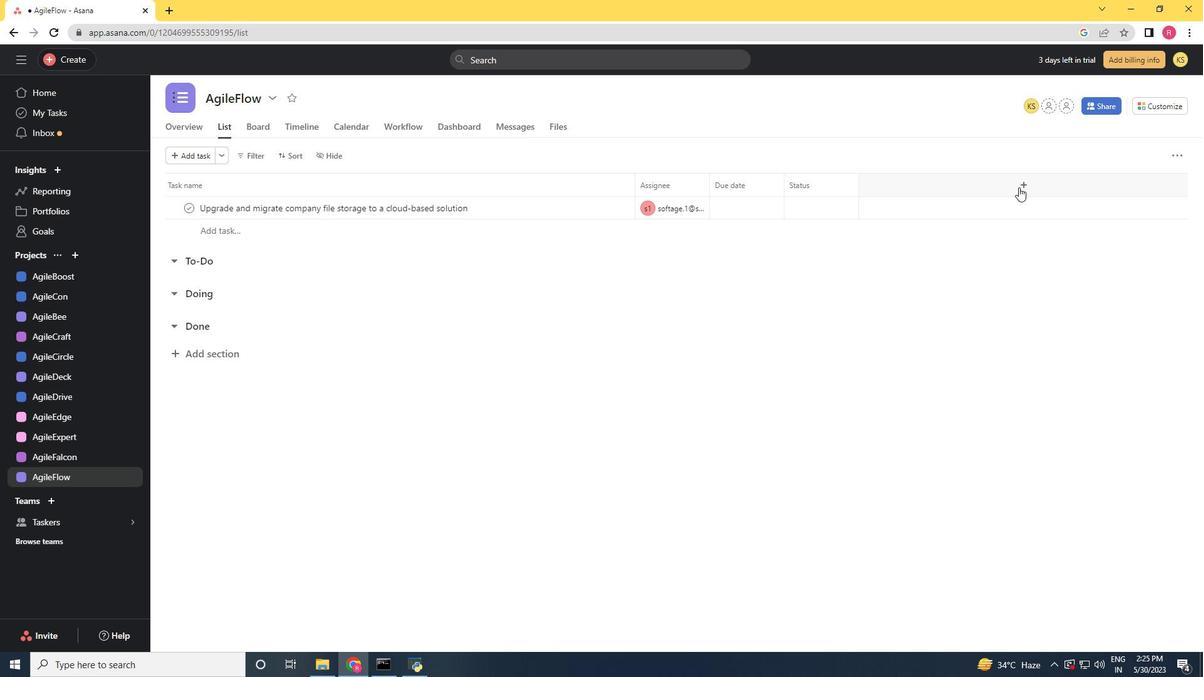 
Action: Mouse pressed left at (1024, 187)
Screenshot: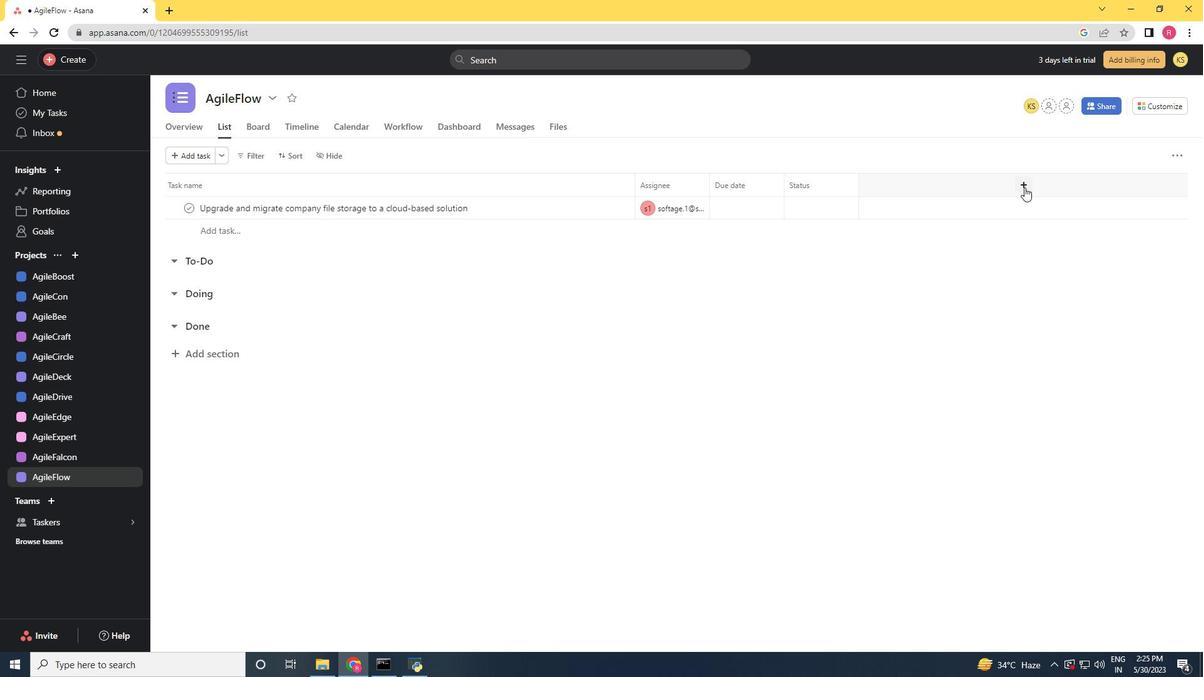 
Action: Mouse moved to (937, 230)
Screenshot: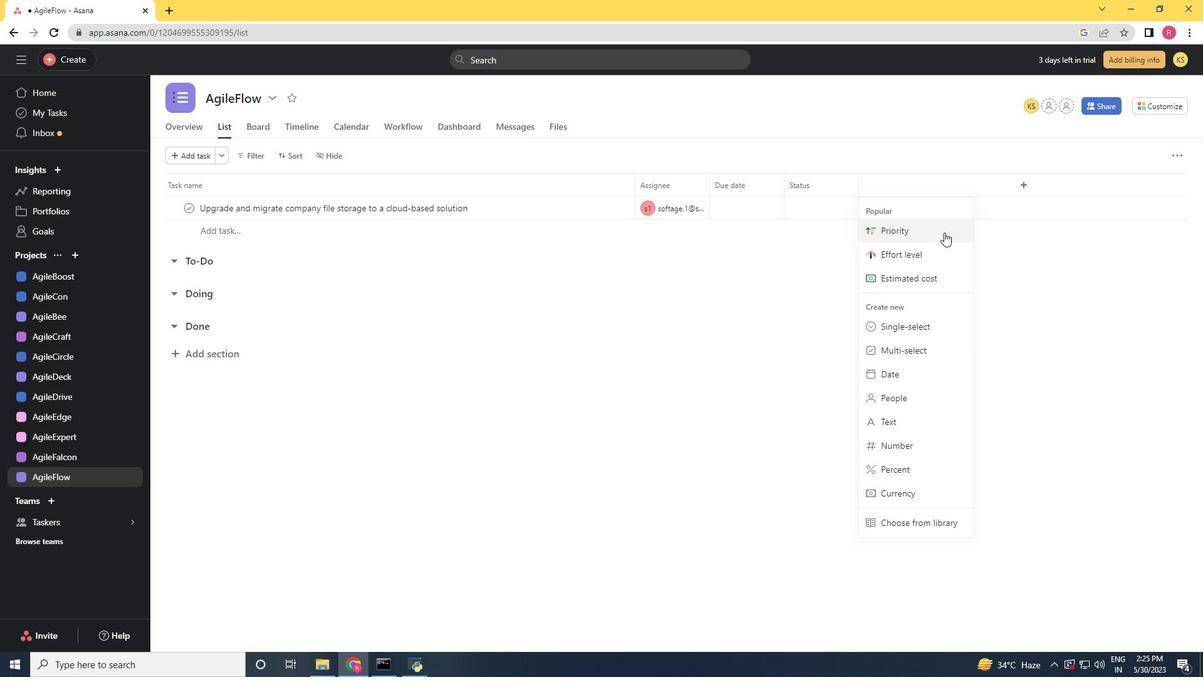 
Action: Mouse pressed left at (937, 230)
Screenshot: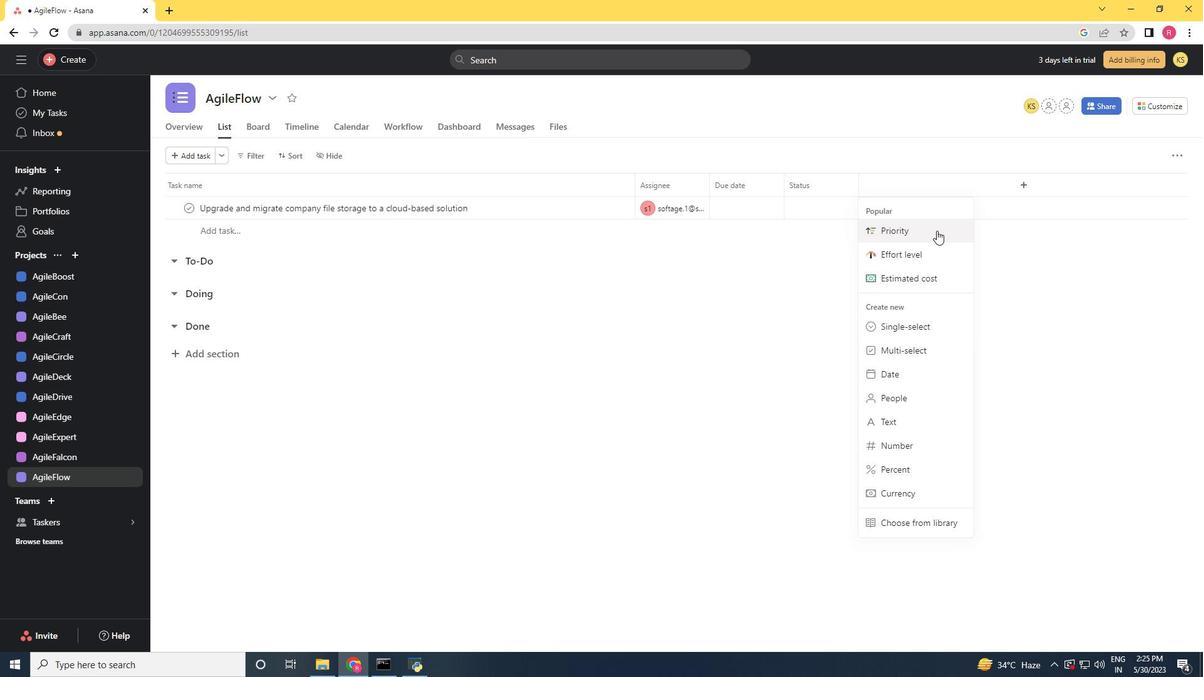 
Action: Mouse moved to (742, 423)
Screenshot: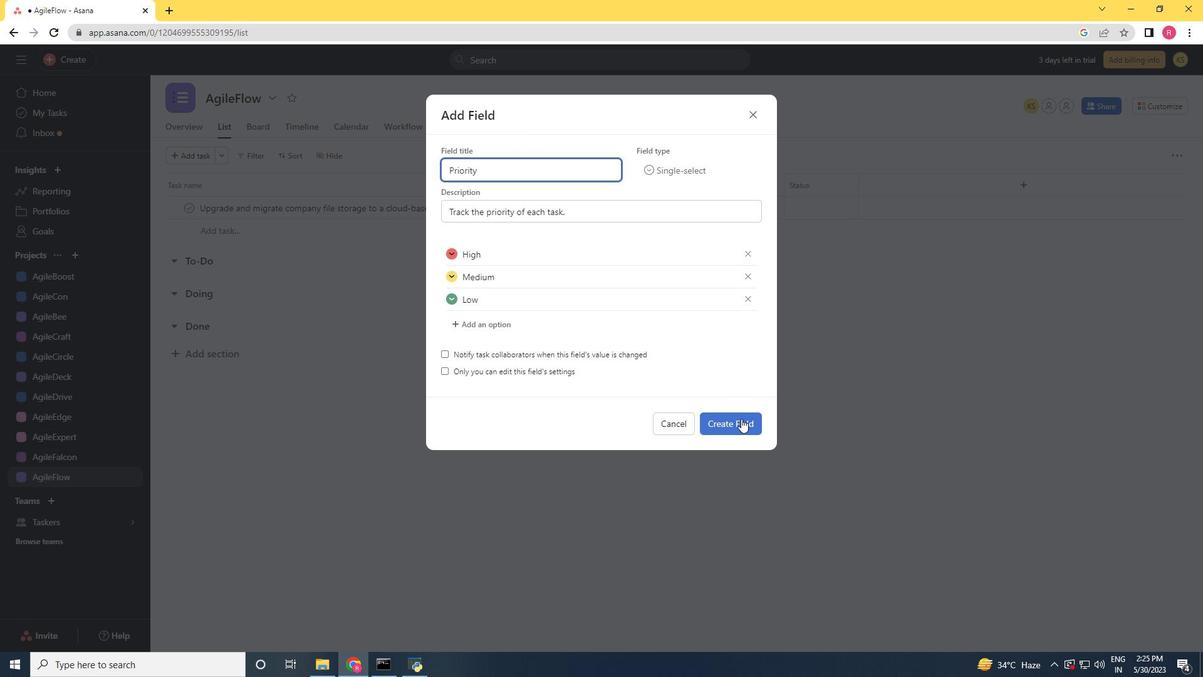 
Action: Mouse pressed left at (742, 423)
Screenshot: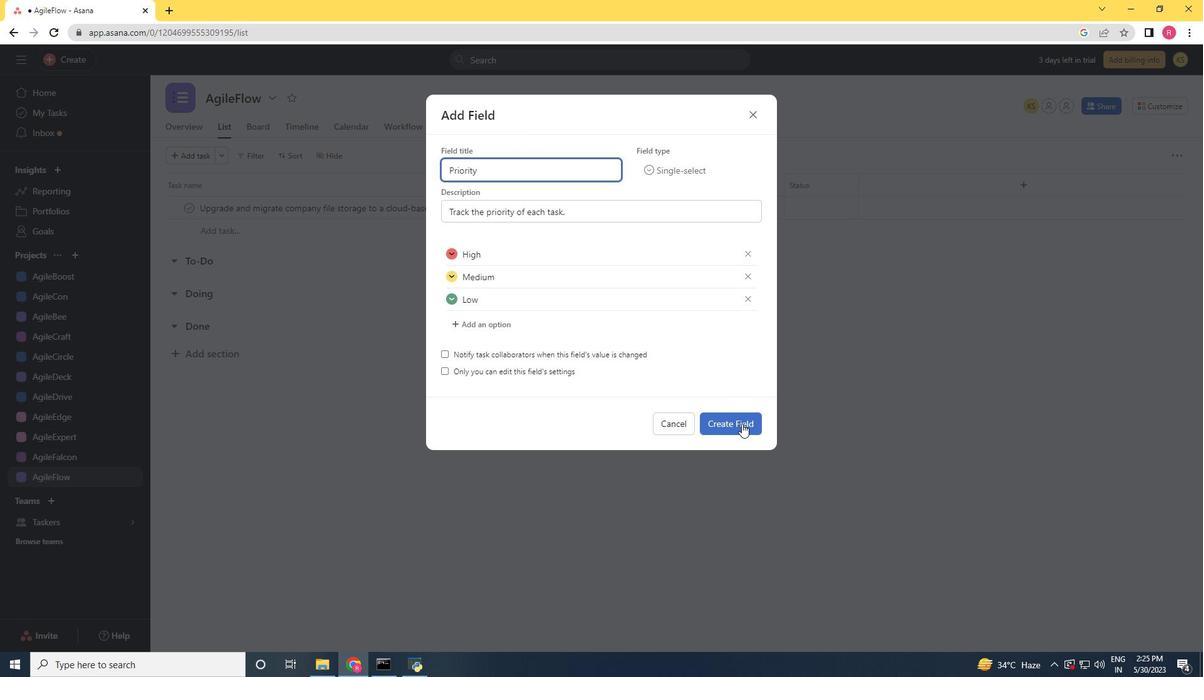 
Action: Mouse moved to (834, 211)
Screenshot: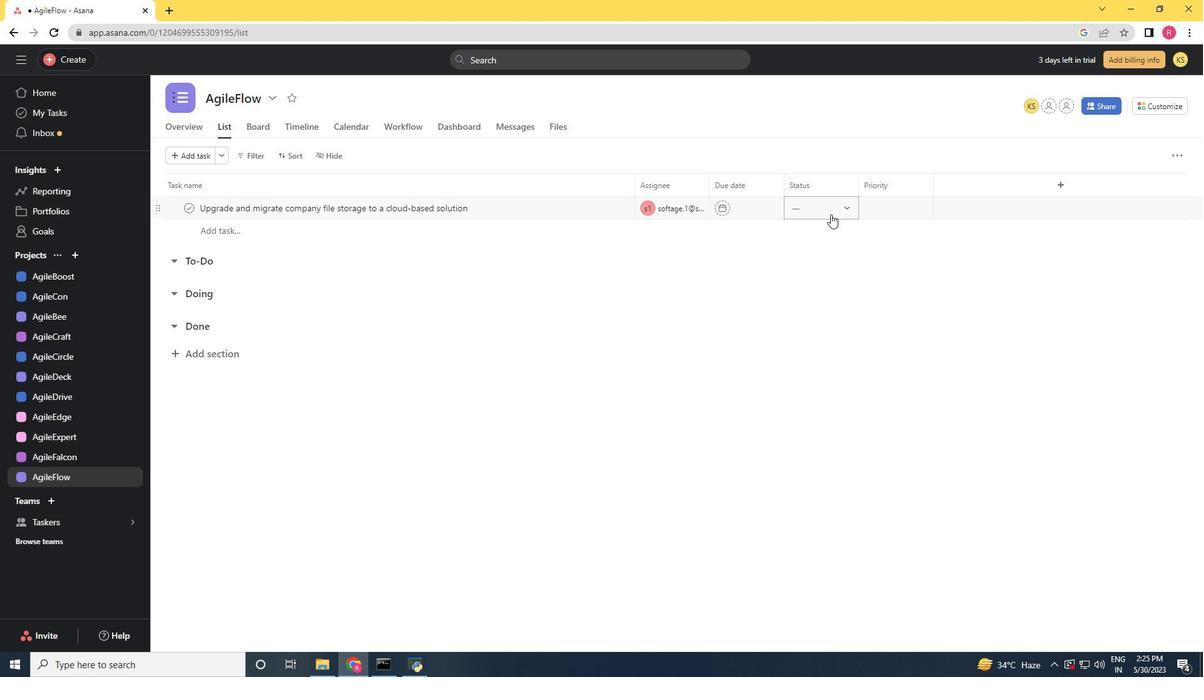 
Action: Mouse pressed left at (834, 211)
Screenshot: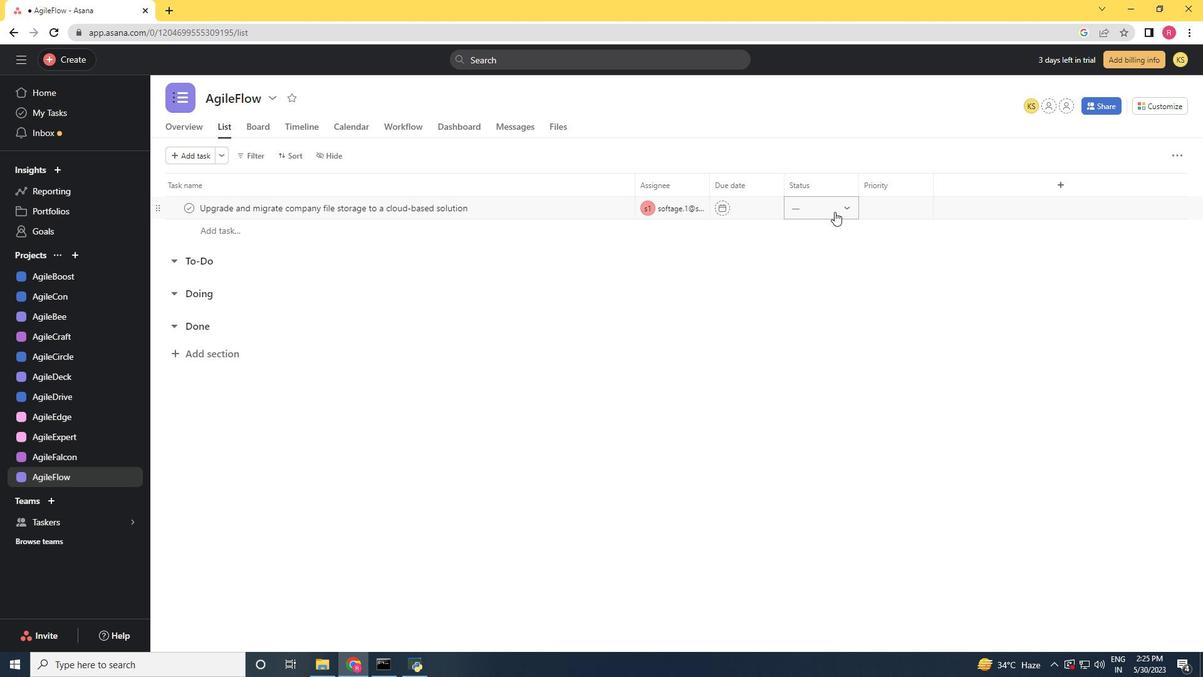
Action: Mouse moved to (835, 243)
Screenshot: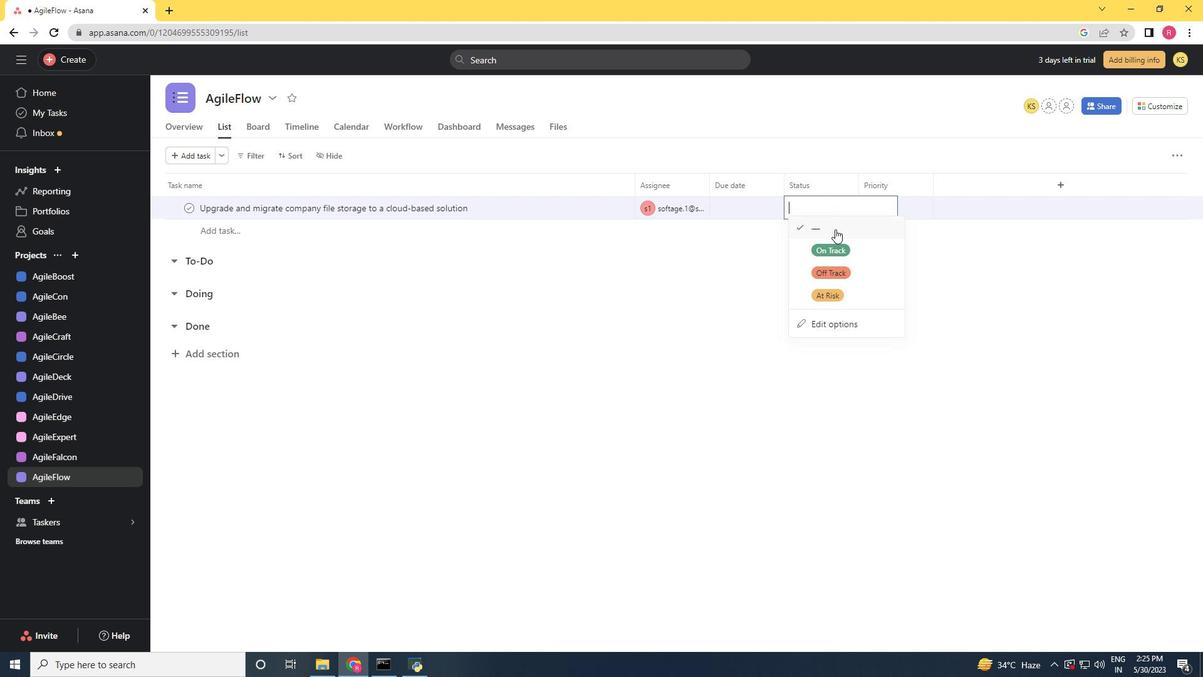 
Action: Mouse pressed left at (835, 243)
Screenshot: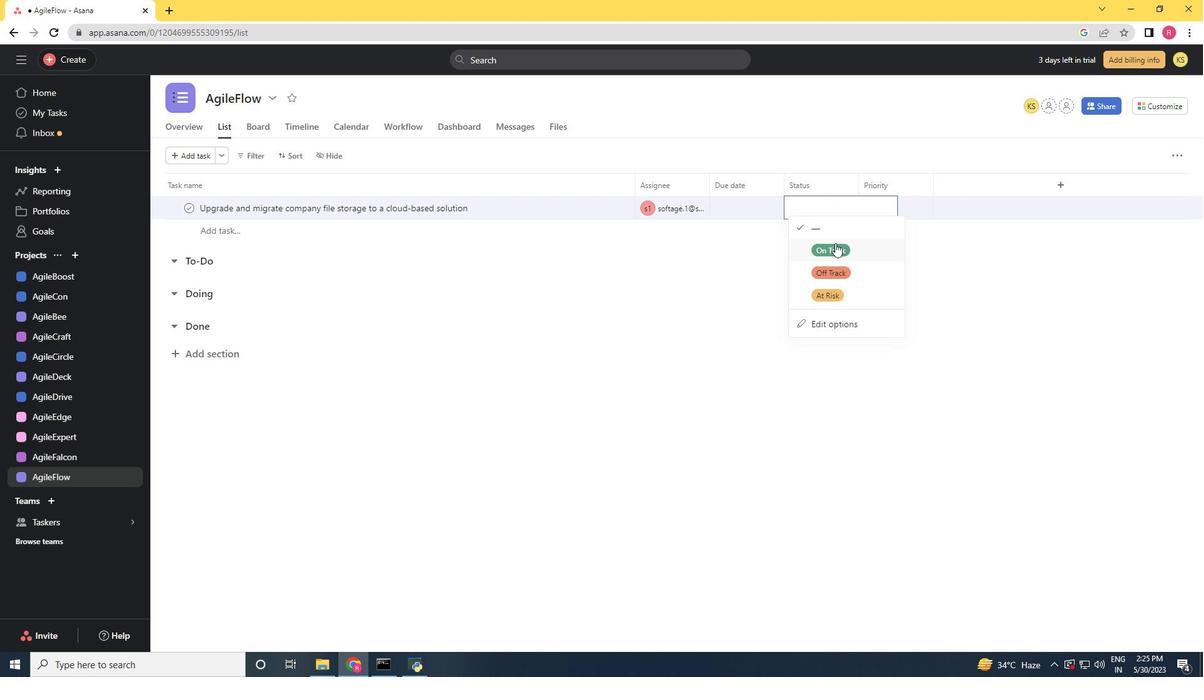 
Action: Mouse moved to (881, 189)
Screenshot: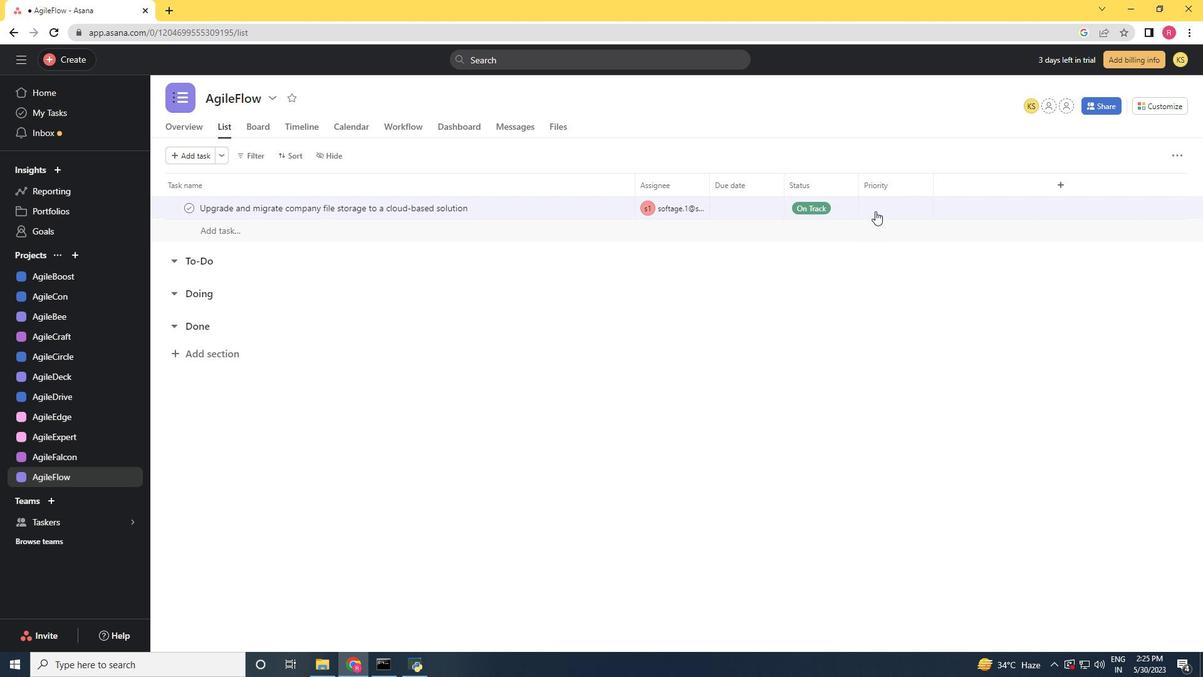 
Action: Mouse pressed left at (881, 189)
Screenshot: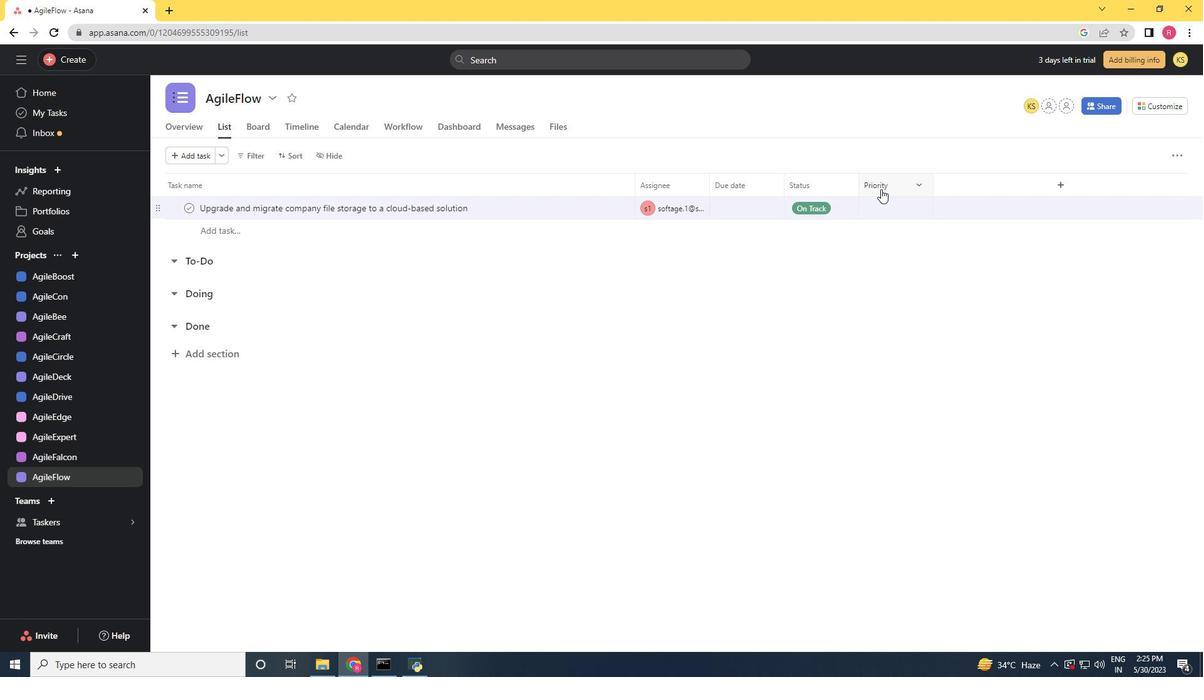
Action: Mouse moved to (898, 212)
Screenshot: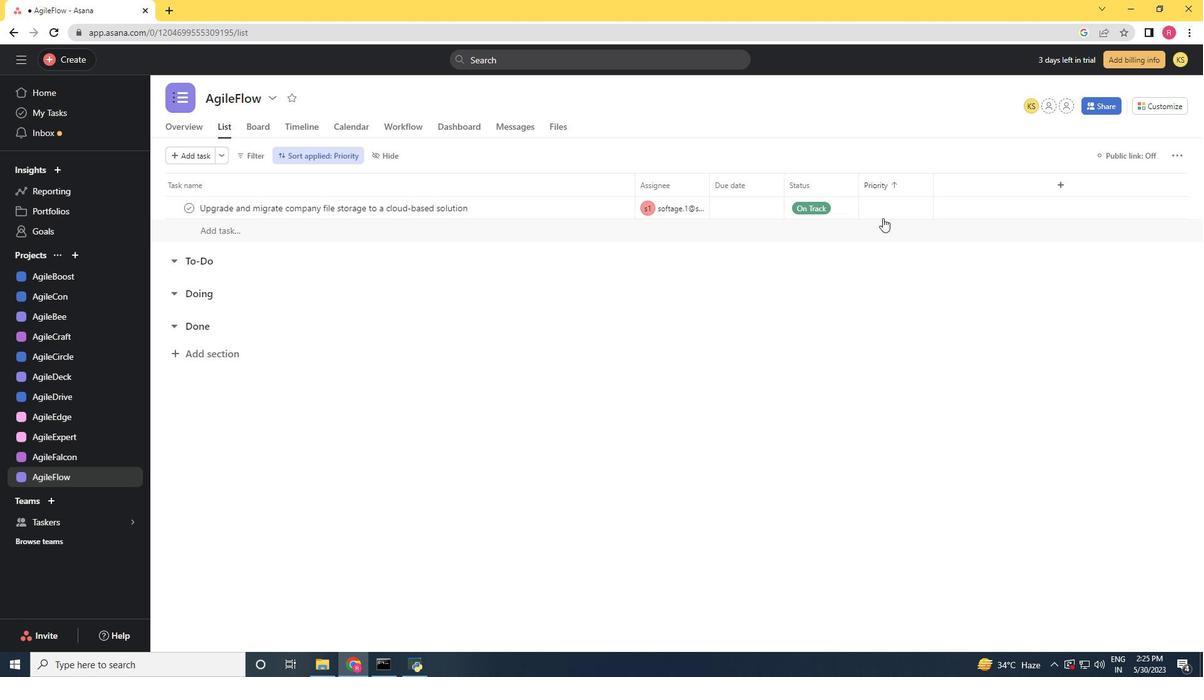 
Action: Mouse pressed left at (898, 212)
Screenshot: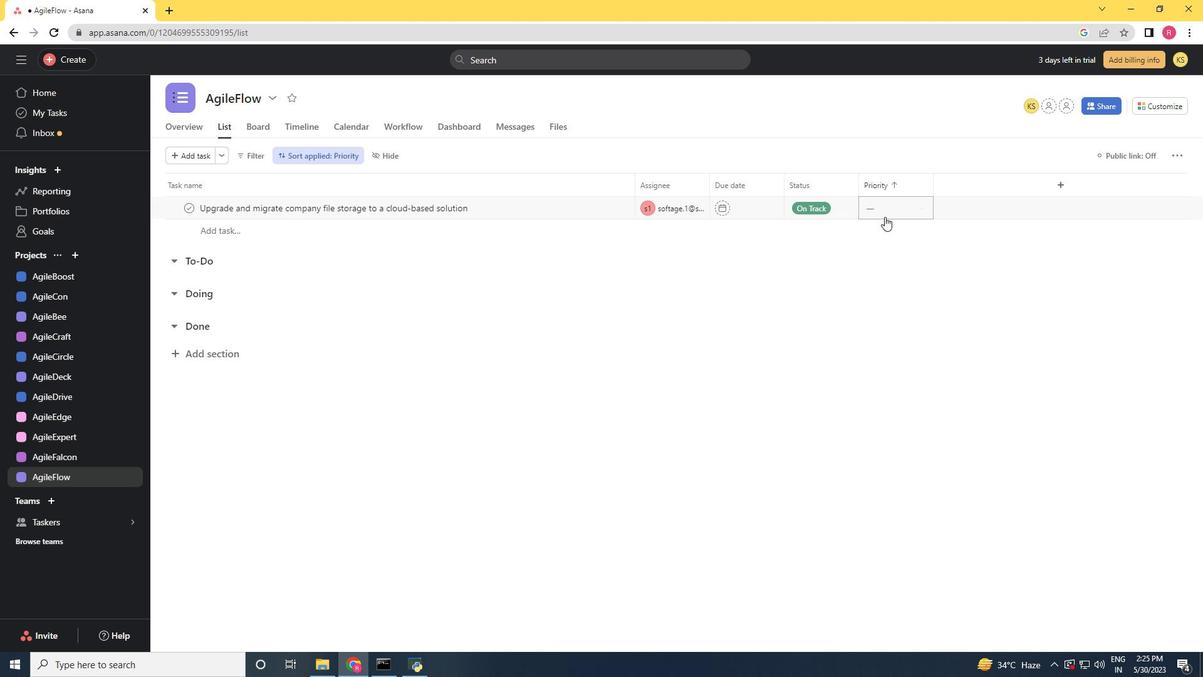 
Action: Mouse moved to (903, 294)
Screenshot: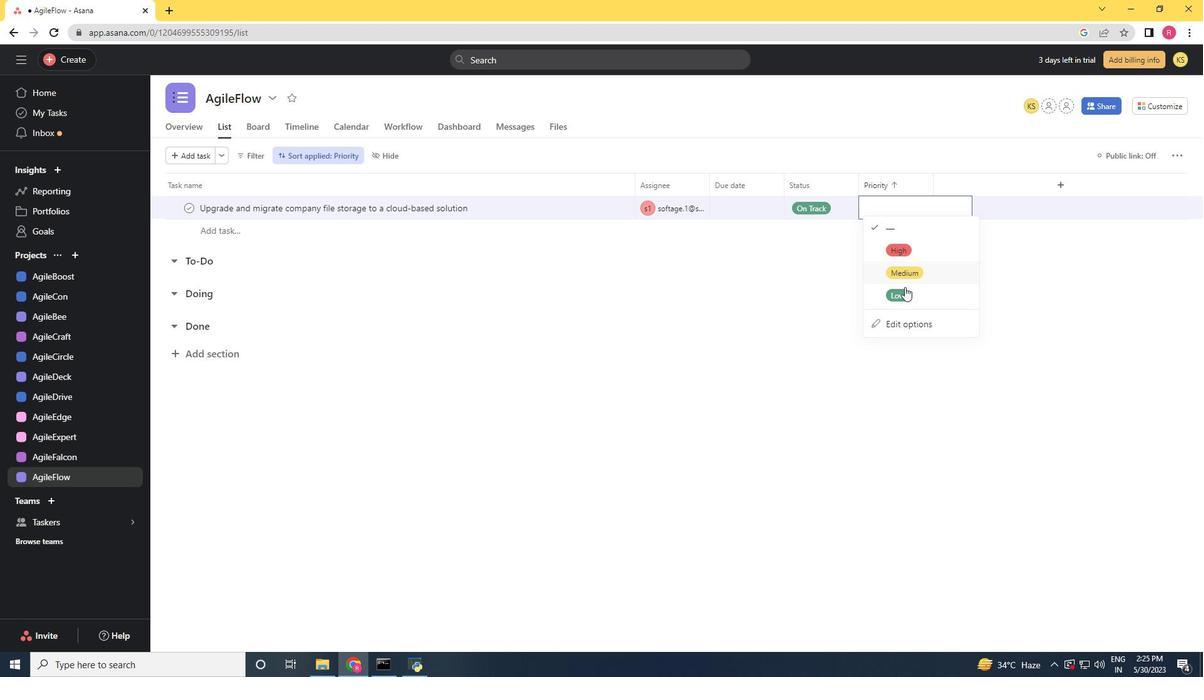 
Action: Mouse pressed left at (903, 294)
Screenshot: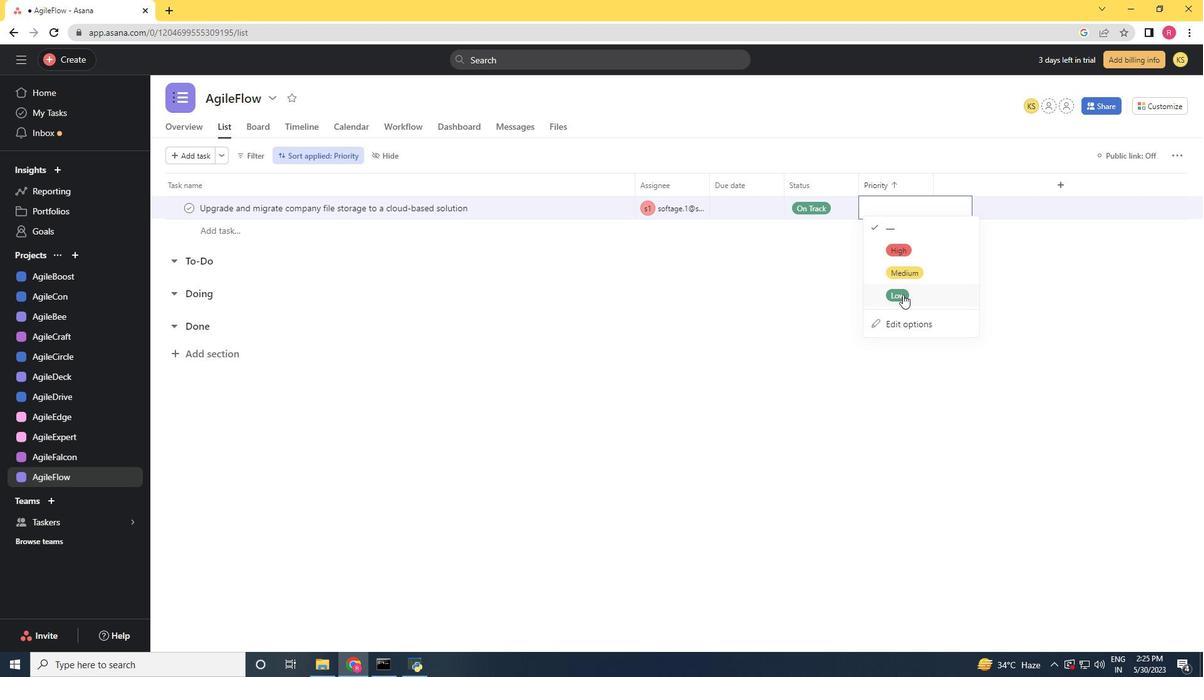 
Action: Mouse moved to (902, 295)
Screenshot: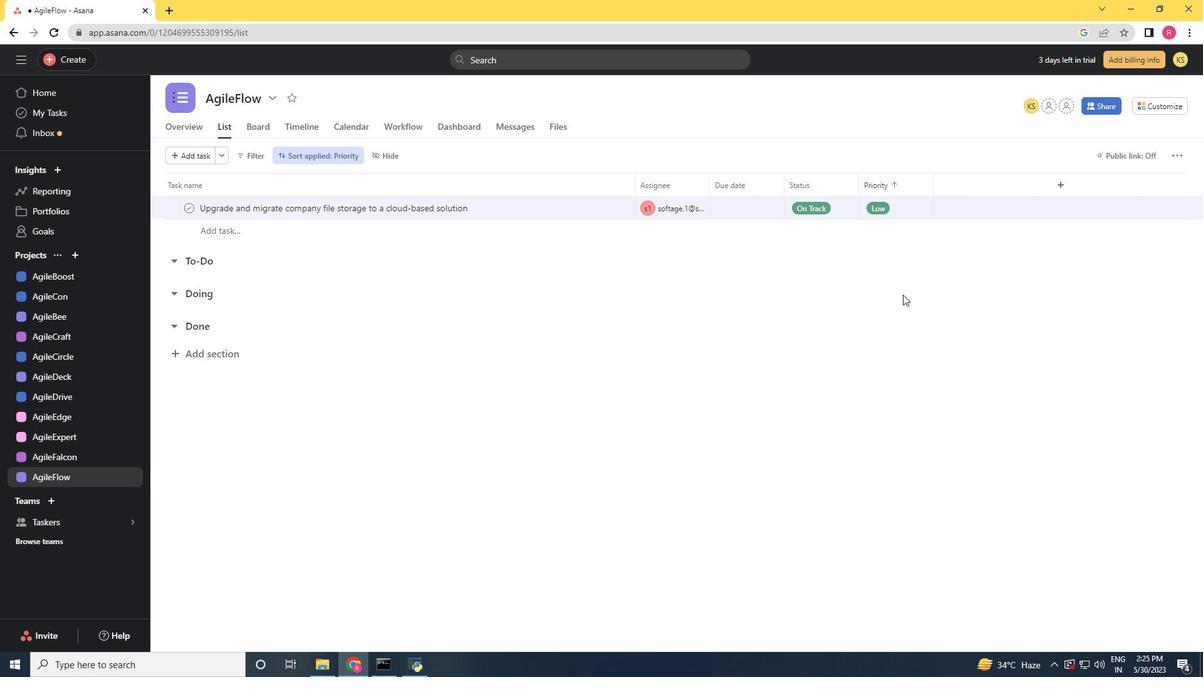 
